 Task: Log work in the project TridentForge for the issue 'Inconsistent handling of null or empty values' spent time as '1w 1d 17h 12m' and remaining time as '1w 3d 16h 12m' and move to top of backlog. Now add the issue to the epic 'User Experience Enhancements'.
Action: Mouse moved to (177, 67)
Screenshot: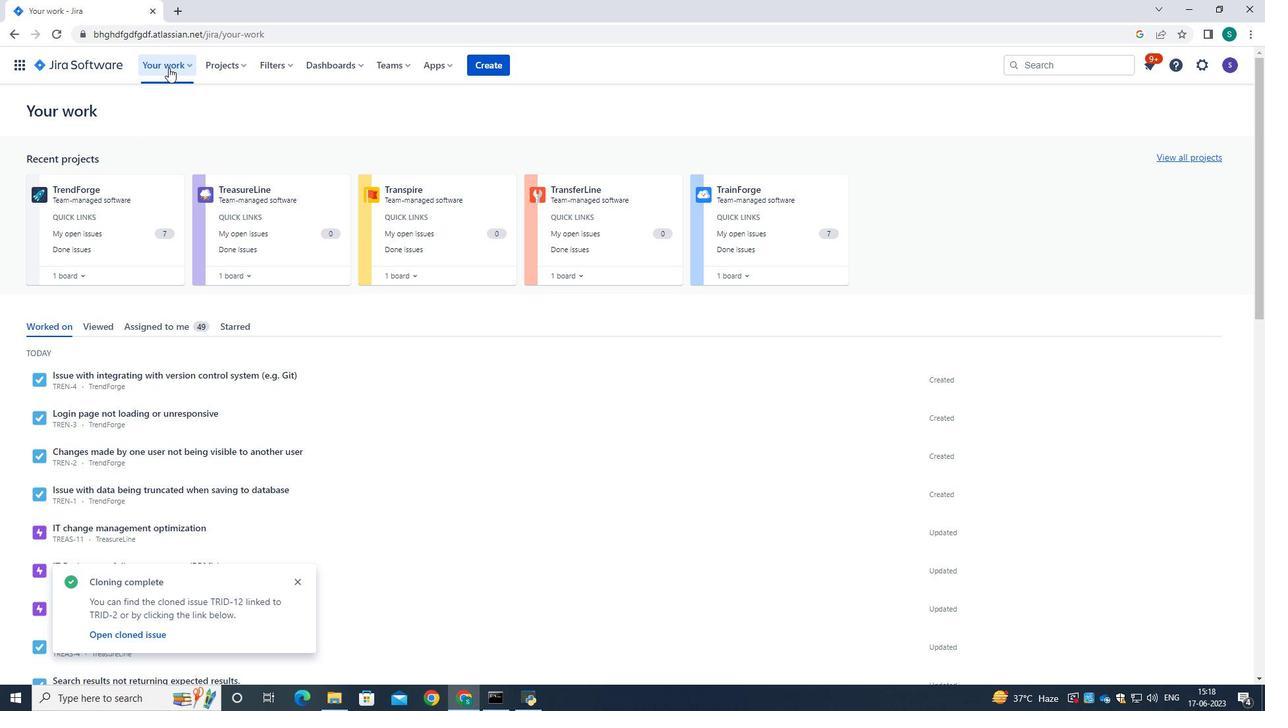 
Action: Mouse pressed left at (177, 67)
Screenshot: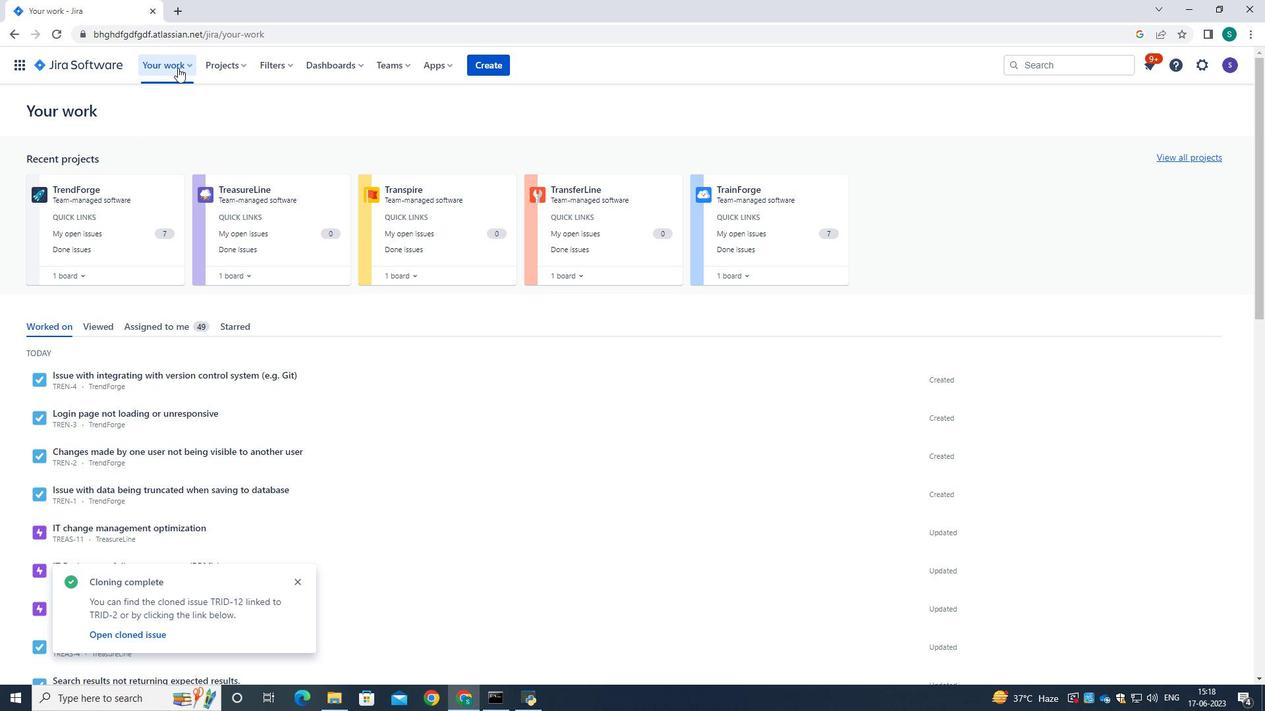 
Action: Mouse moved to (192, 63)
Screenshot: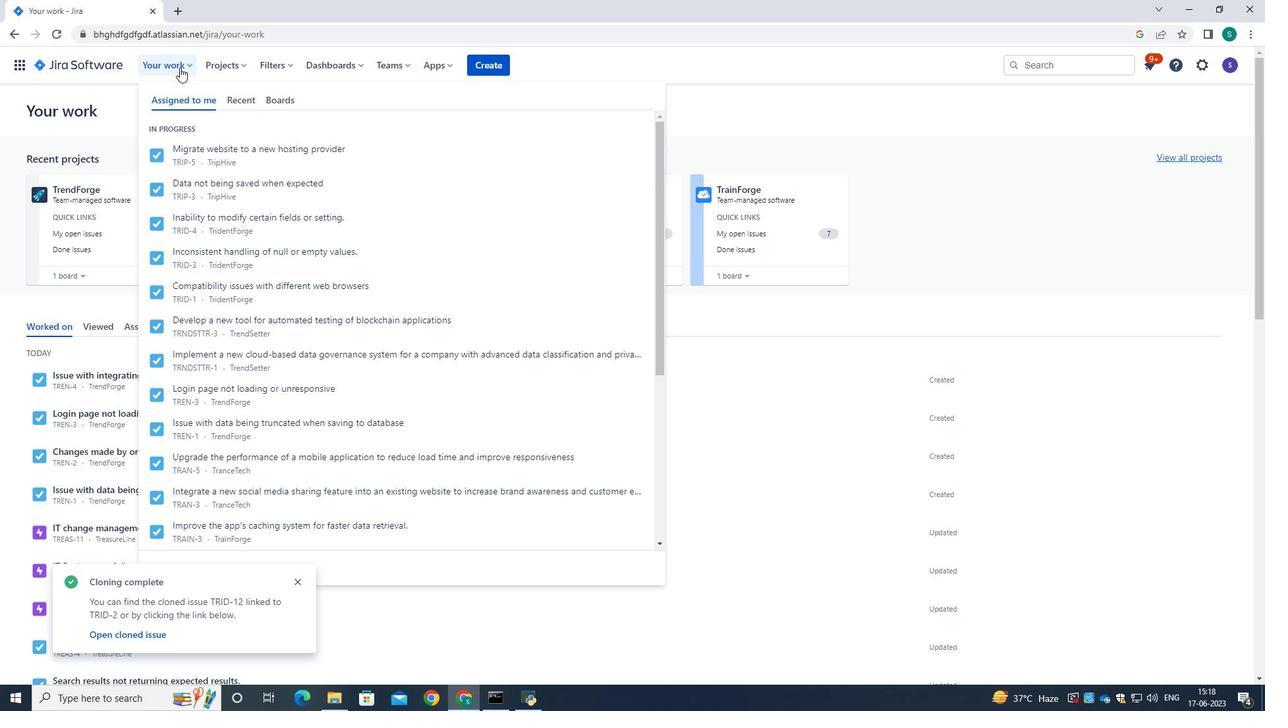 
Action: Mouse pressed left at (192, 63)
Screenshot: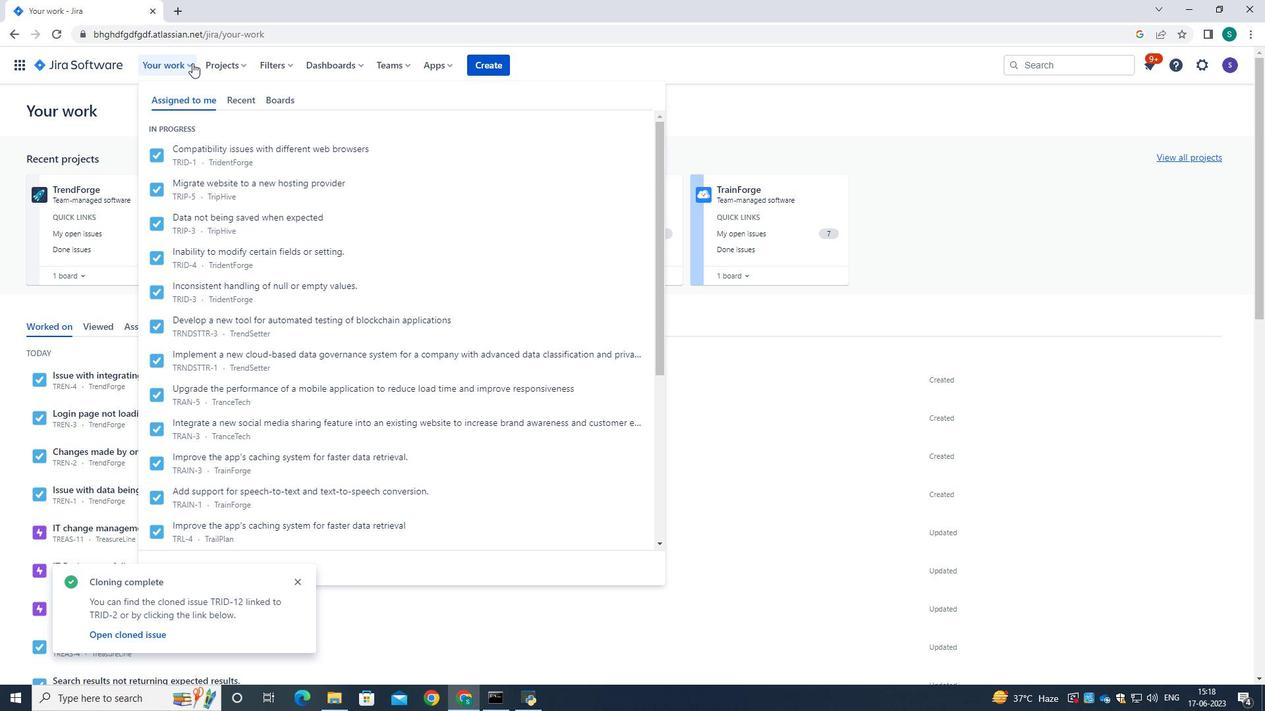 
Action: Mouse moved to (231, 63)
Screenshot: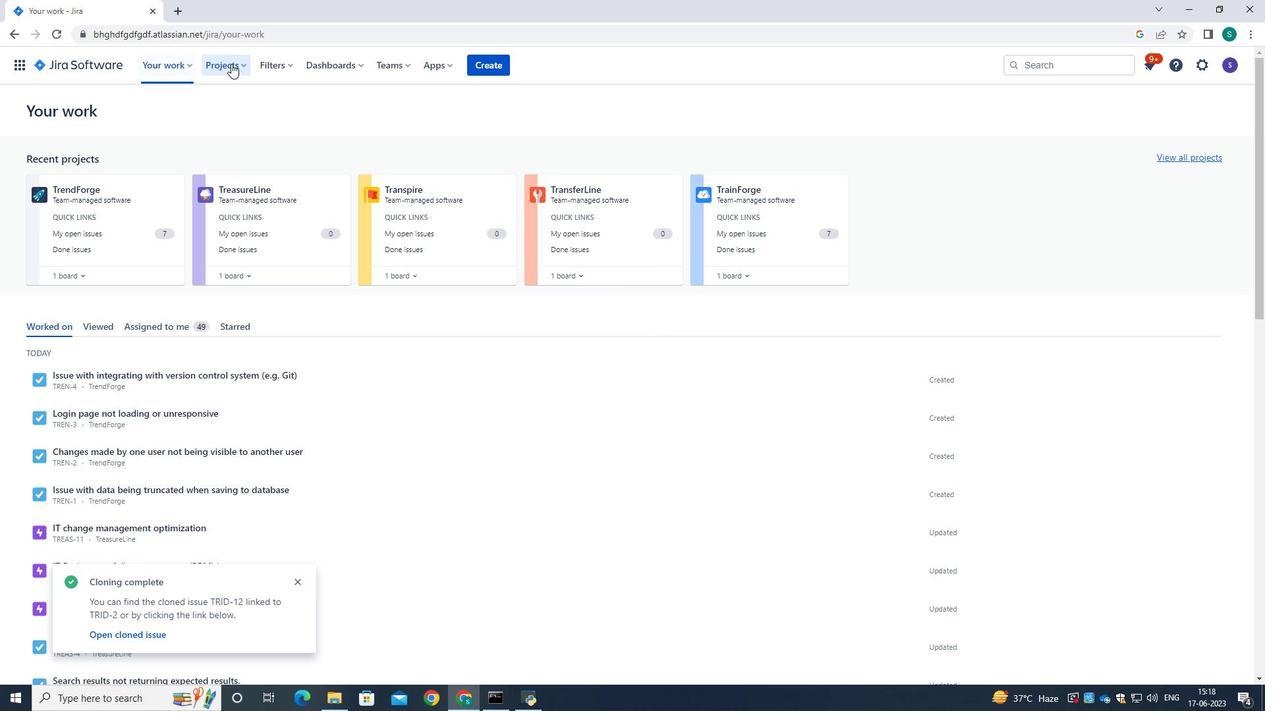 
Action: Mouse pressed left at (231, 63)
Screenshot: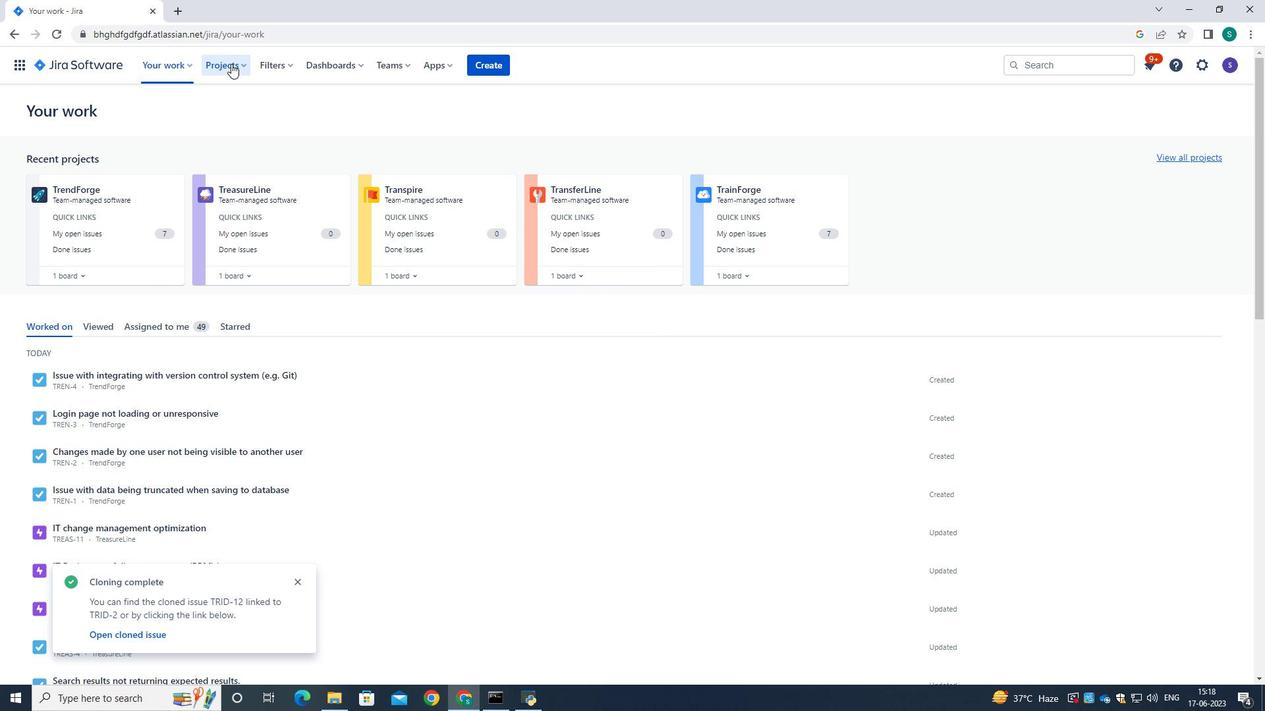 
Action: Mouse moved to (248, 125)
Screenshot: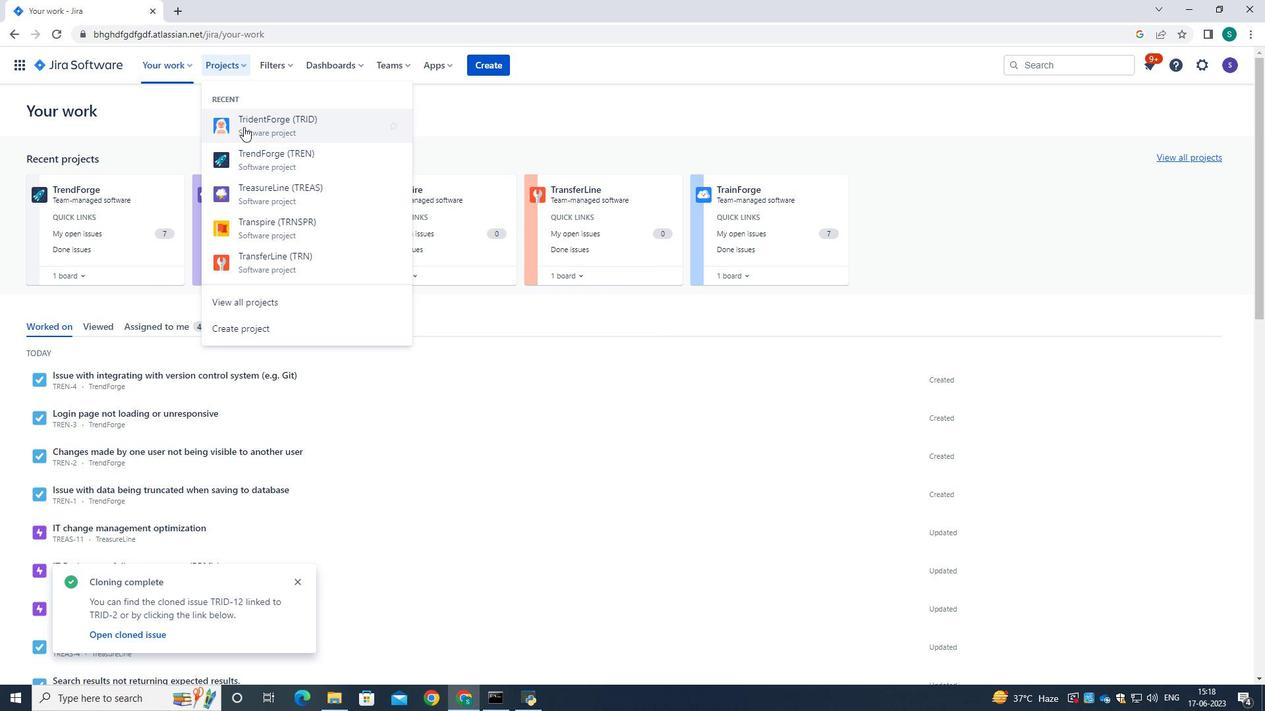 
Action: Mouse pressed left at (248, 125)
Screenshot: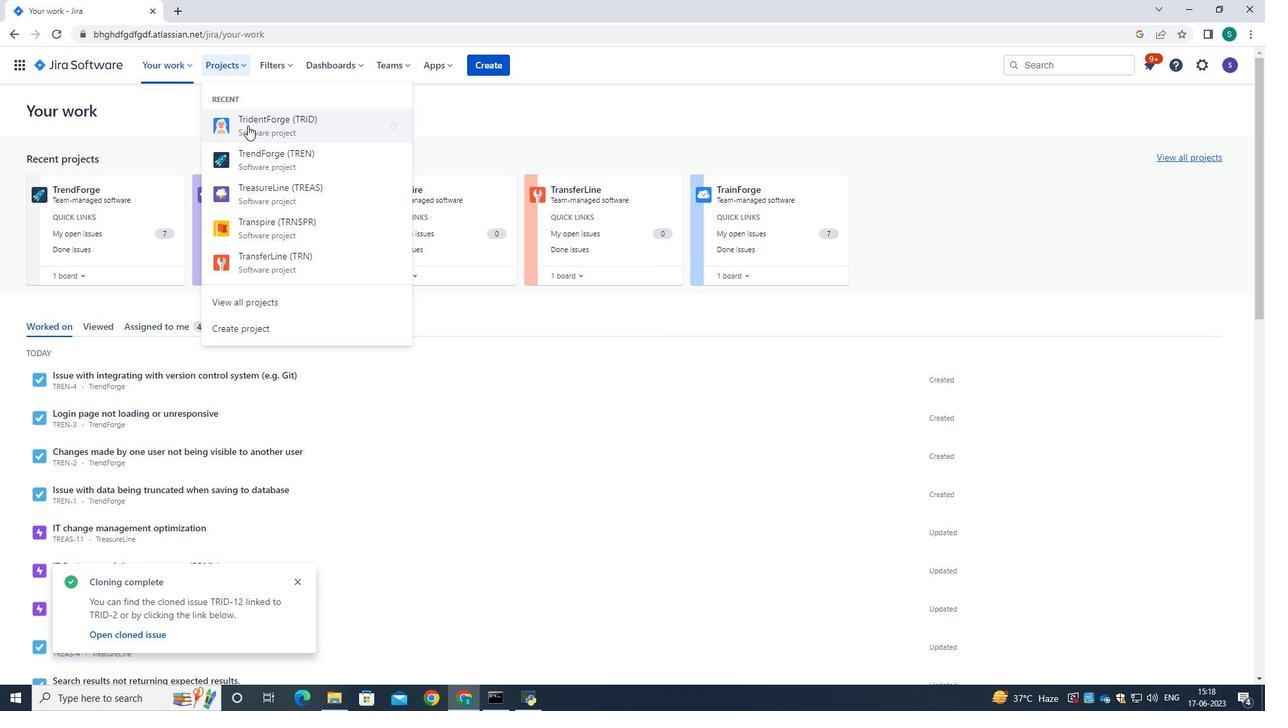 
Action: Mouse moved to (87, 195)
Screenshot: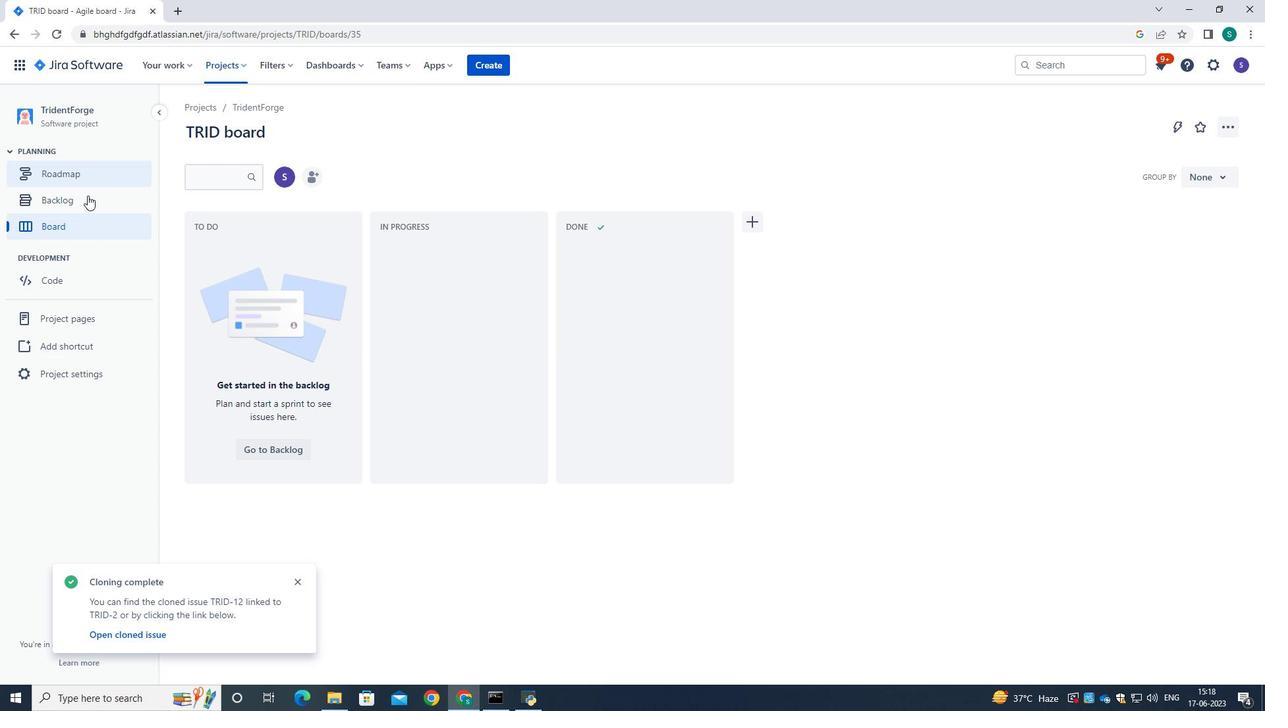 
Action: Mouse pressed left at (87, 195)
Screenshot: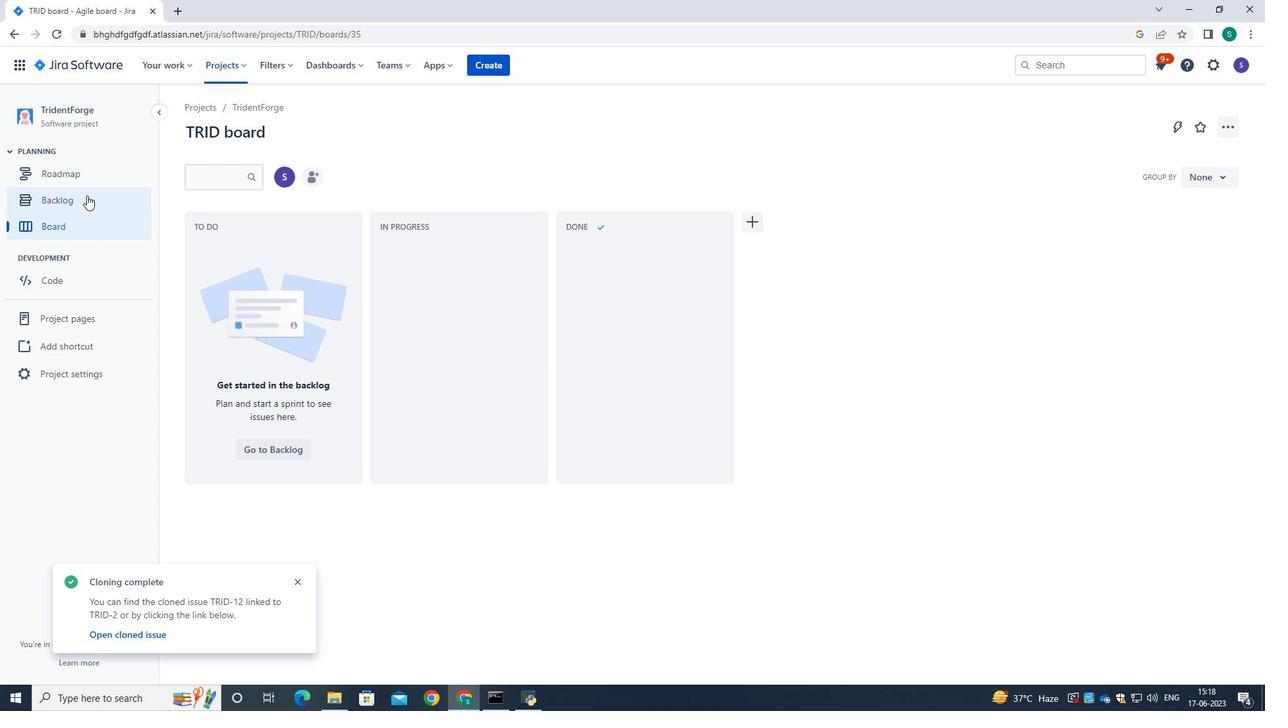 
Action: Mouse moved to (529, 395)
Screenshot: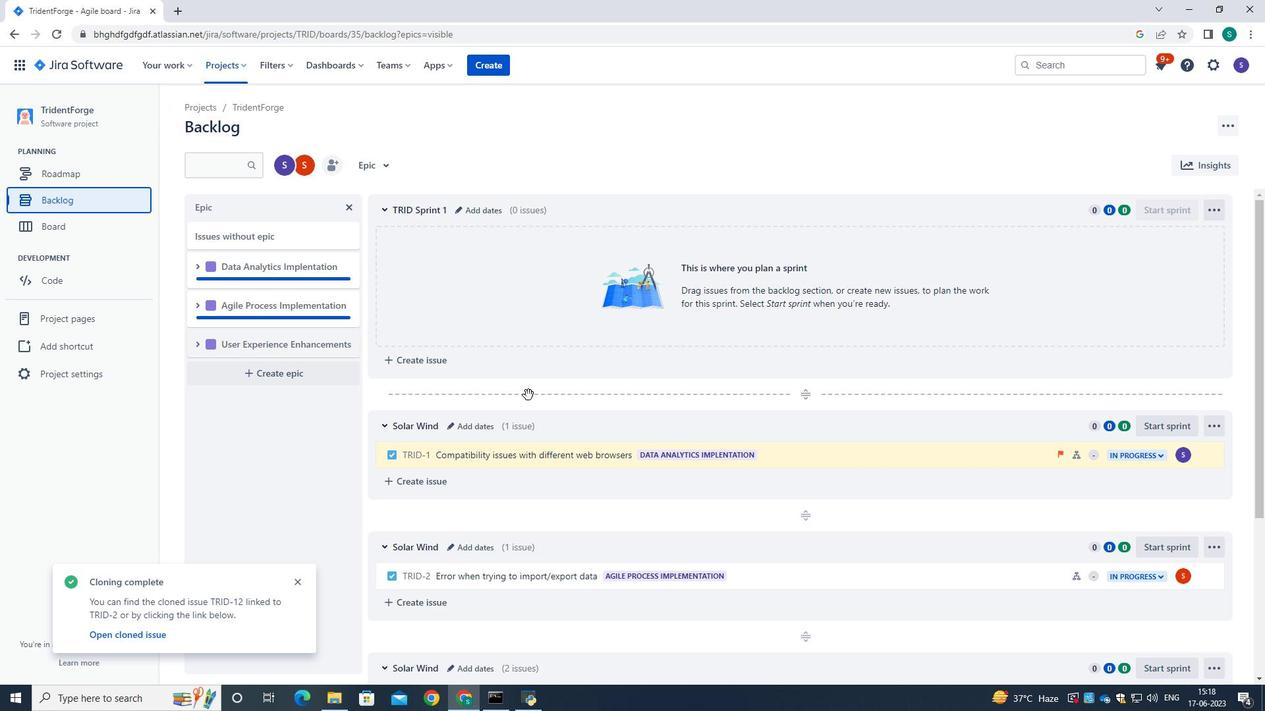 
Action: Mouse scrolled (529, 394) with delta (0, 0)
Screenshot: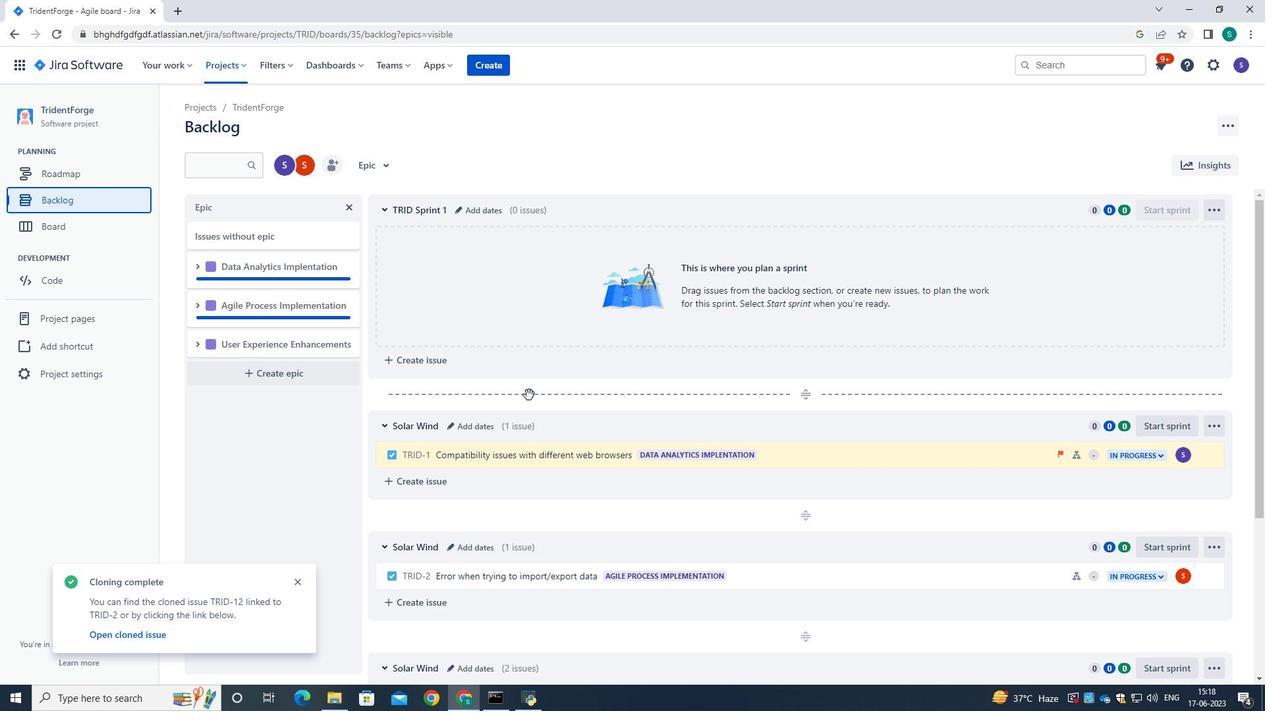 
Action: Mouse moved to (530, 395)
Screenshot: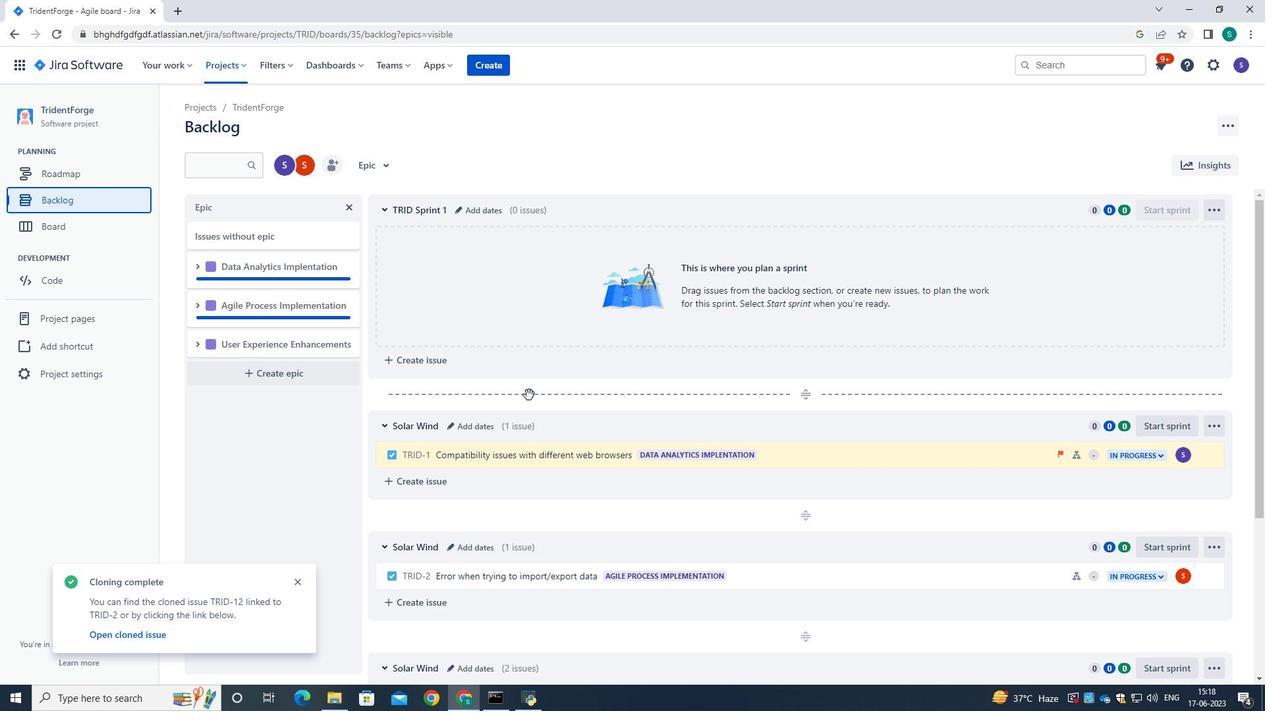 
Action: Mouse scrolled (530, 394) with delta (0, 0)
Screenshot: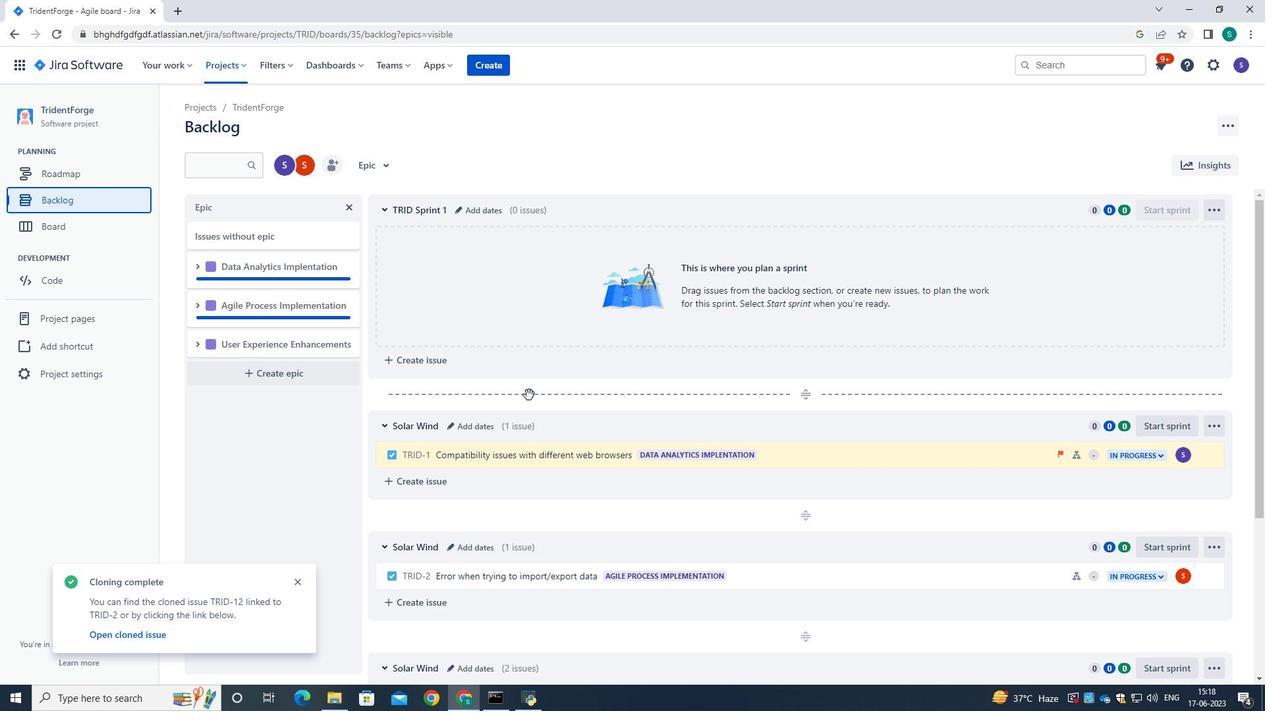 
Action: Mouse scrolled (530, 394) with delta (0, 0)
Screenshot: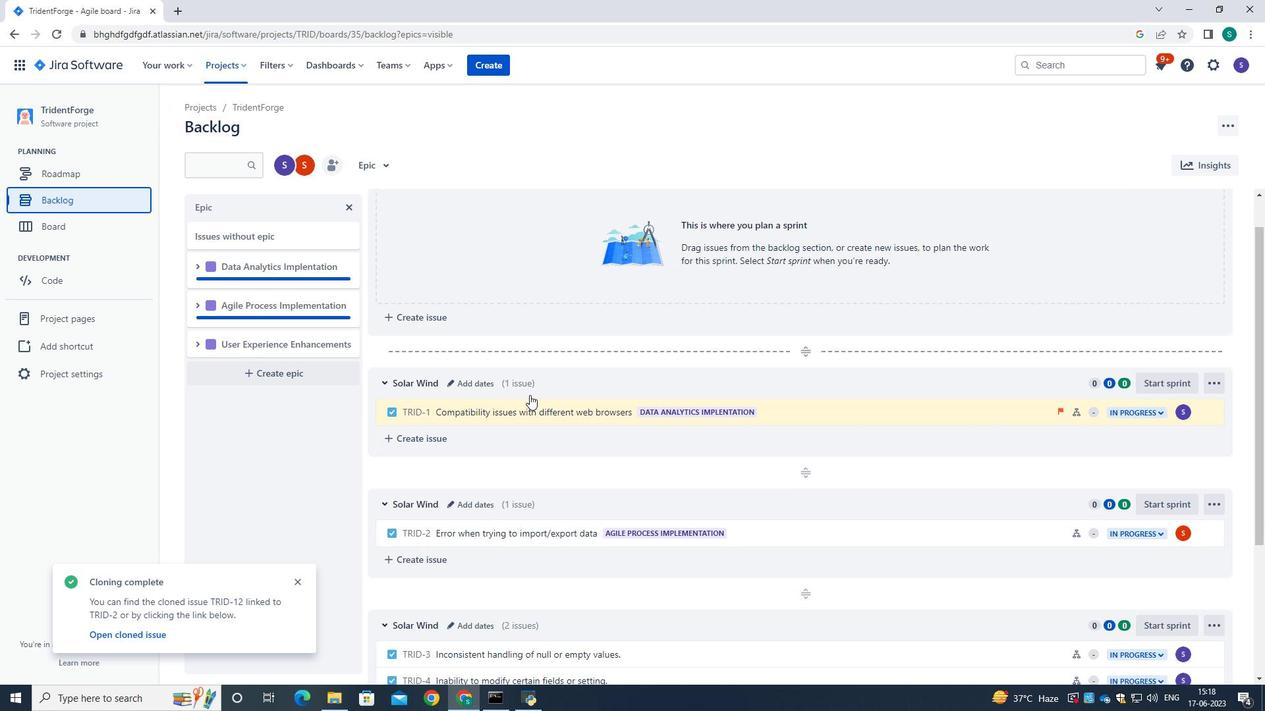 
Action: Mouse moved to (518, 499)
Screenshot: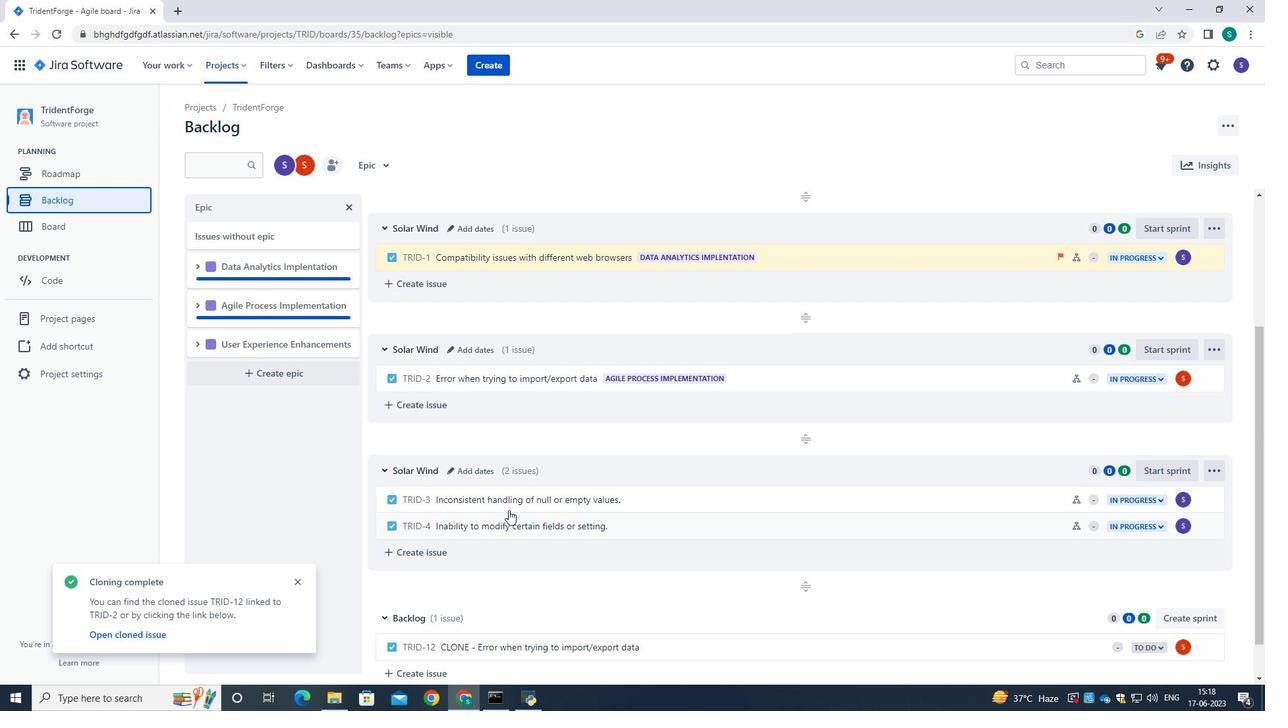 
Action: Mouse pressed left at (518, 499)
Screenshot: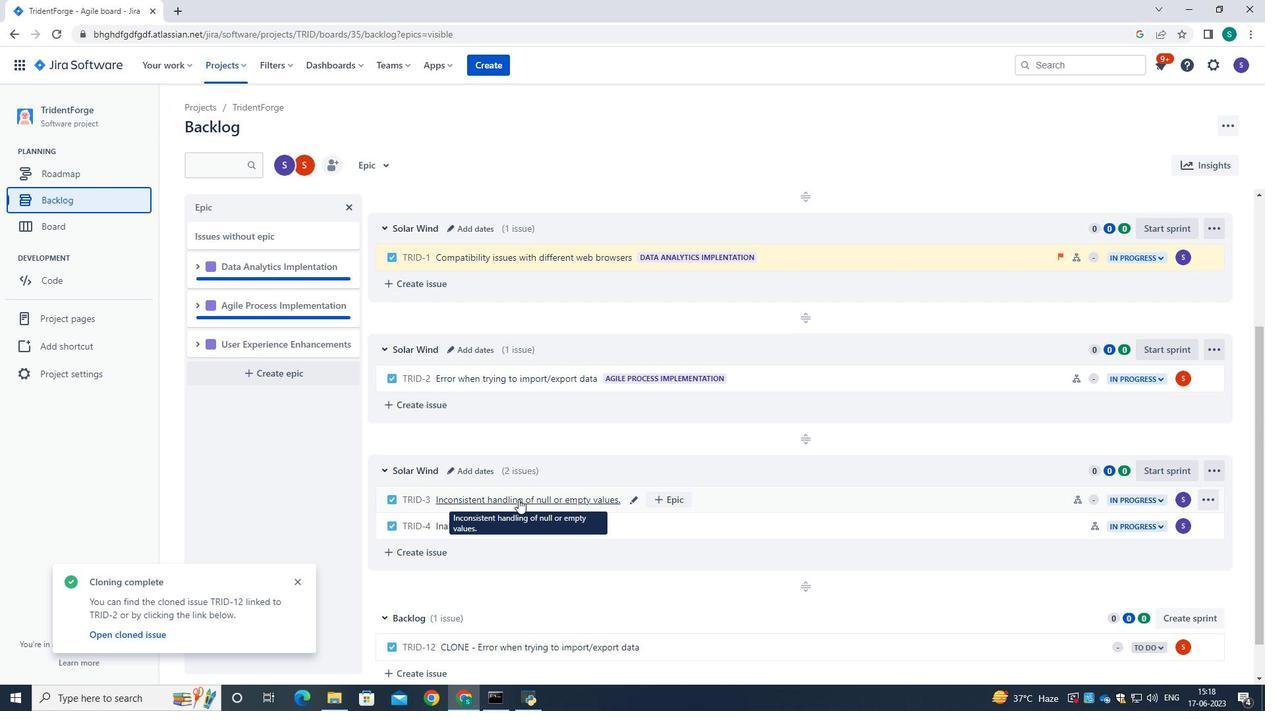 
Action: Mouse moved to (1209, 190)
Screenshot: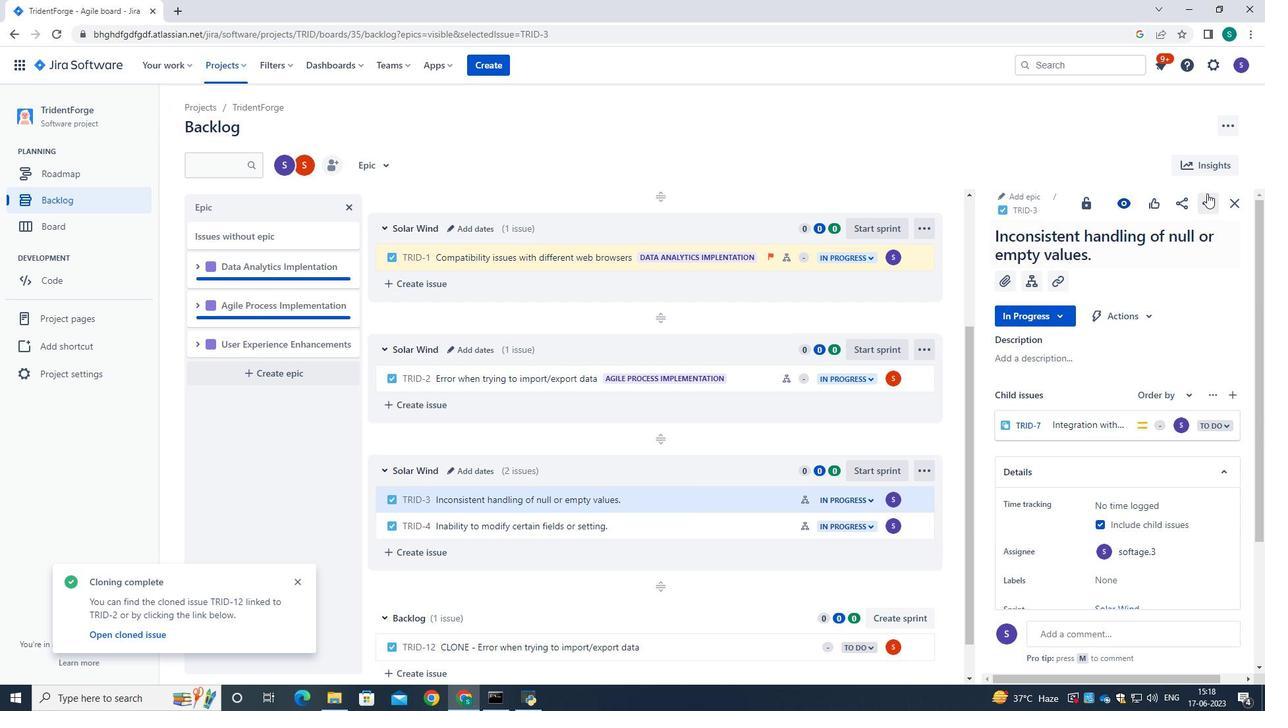 
Action: Mouse pressed left at (1209, 190)
Screenshot: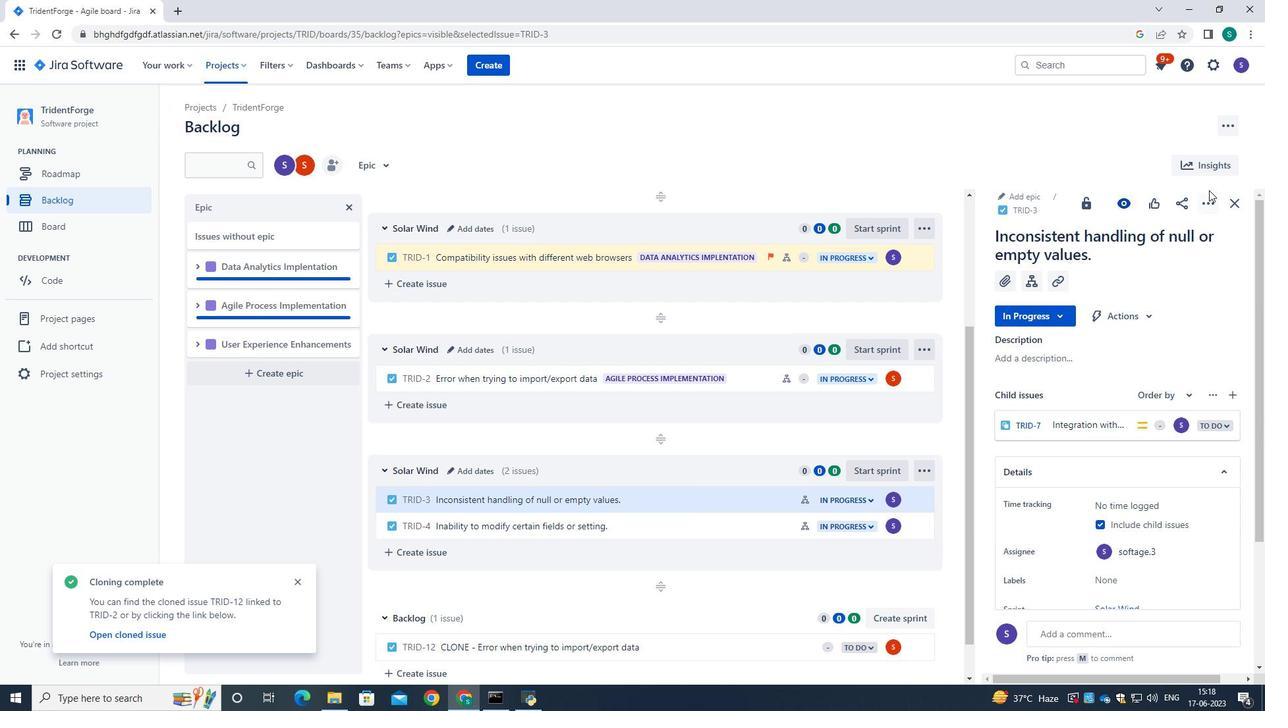 
Action: Mouse moved to (1210, 195)
Screenshot: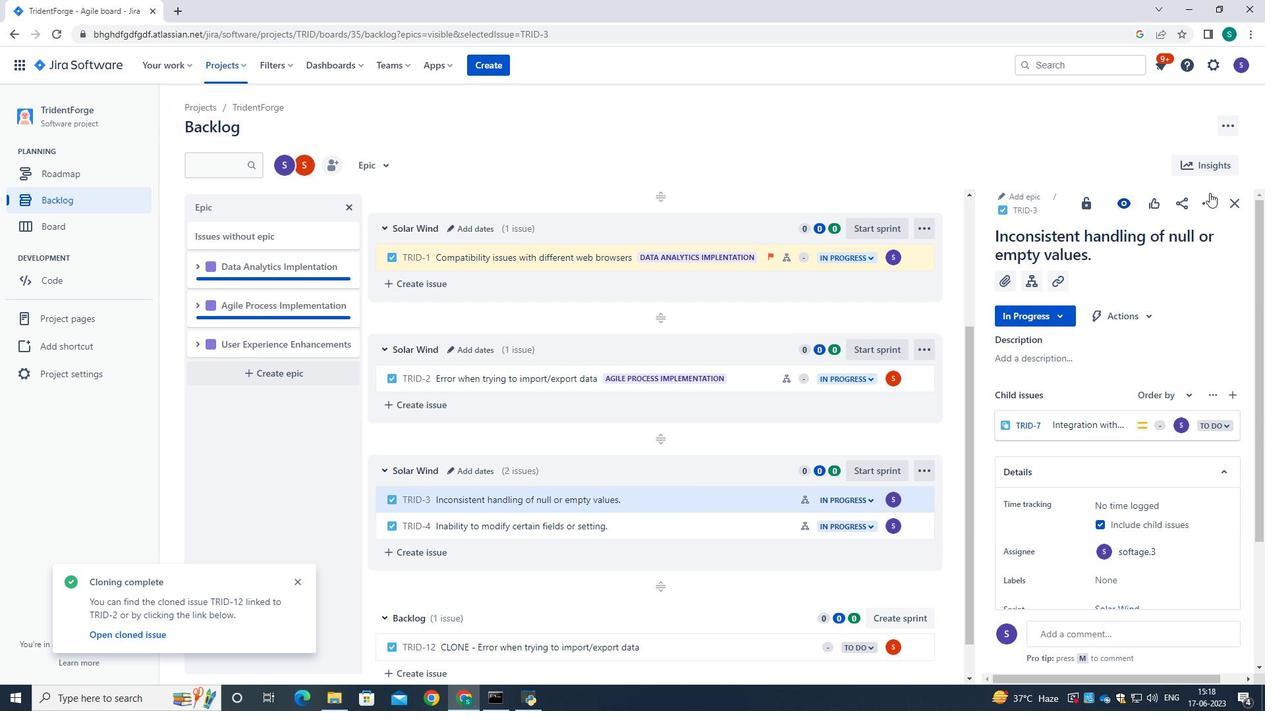 
Action: Mouse pressed left at (1210, 195)
Screenshot: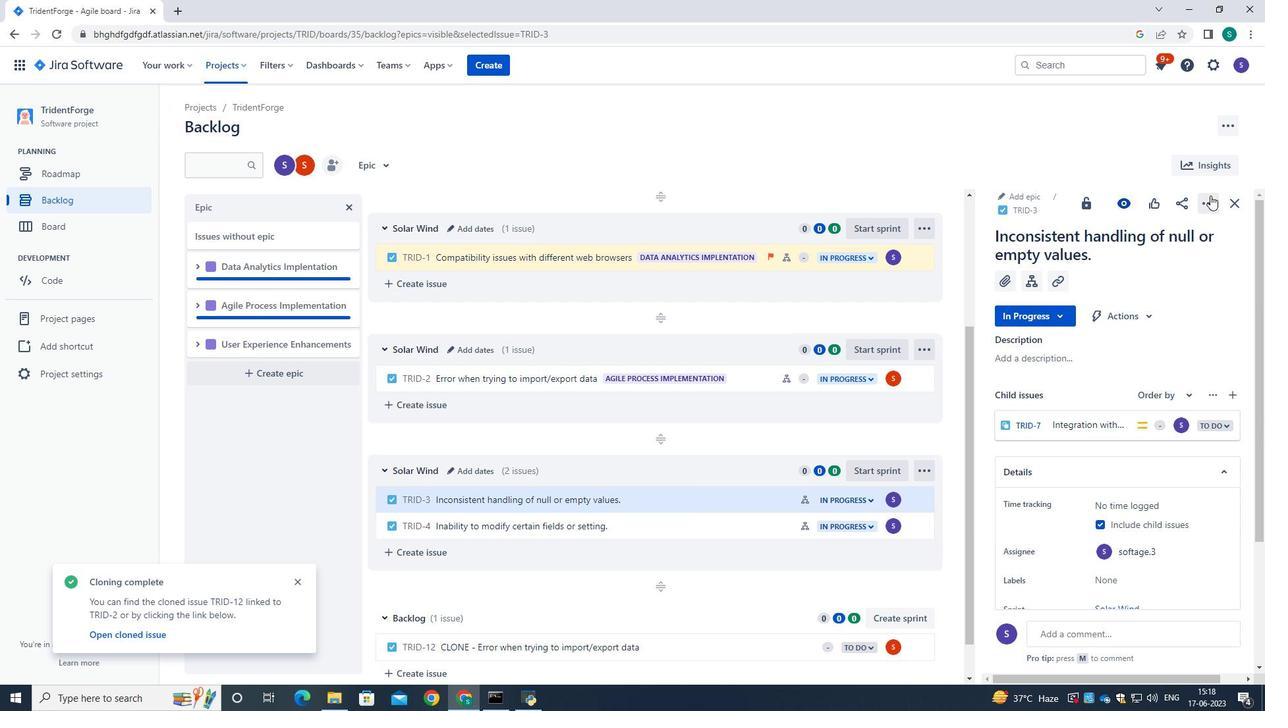 
Action: Mouse moved to (1139, 240)
Screenshot: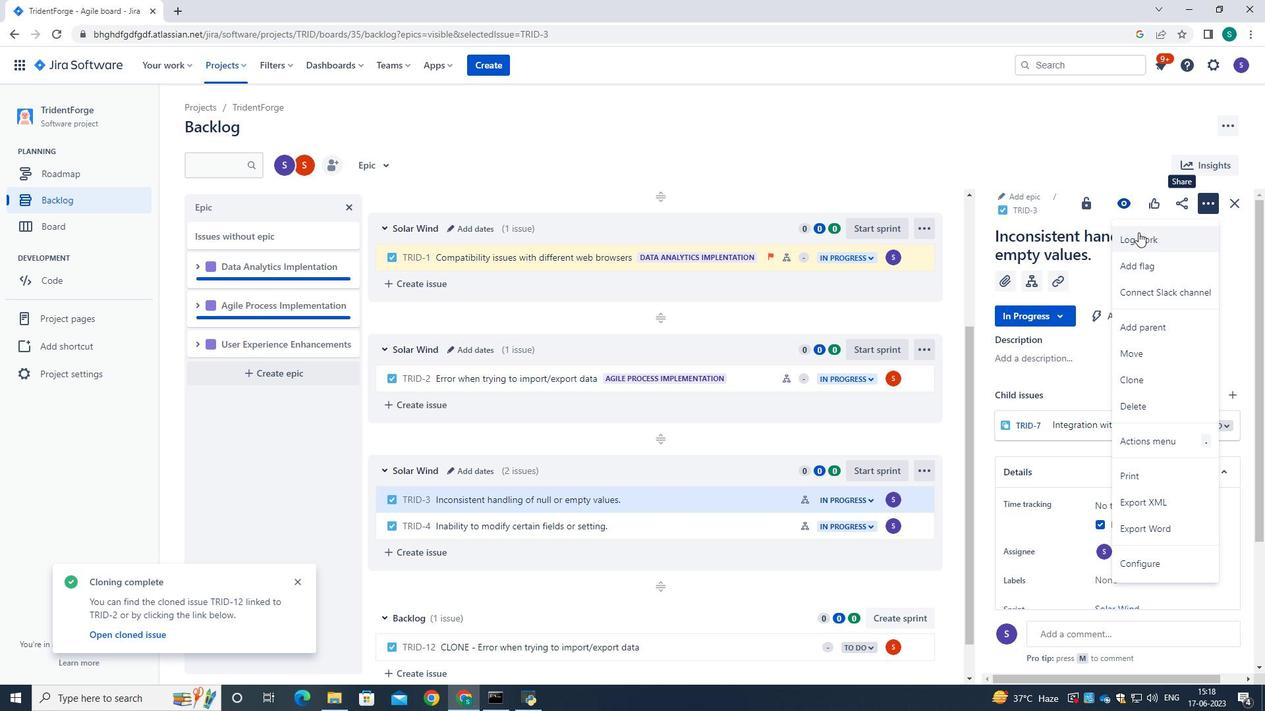 
Action: Mouse pressed left at (1139, 240)
Screenshot: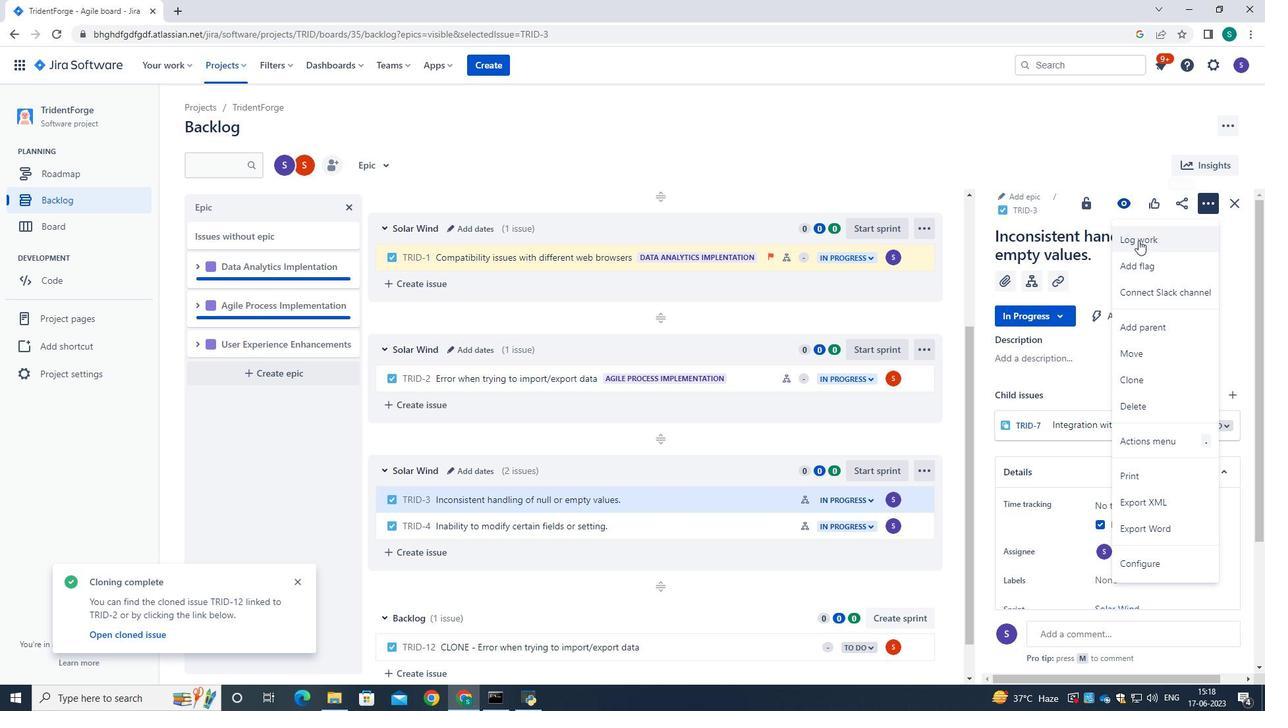 
Action: Mouse moved to (555, 203)
Screenshot: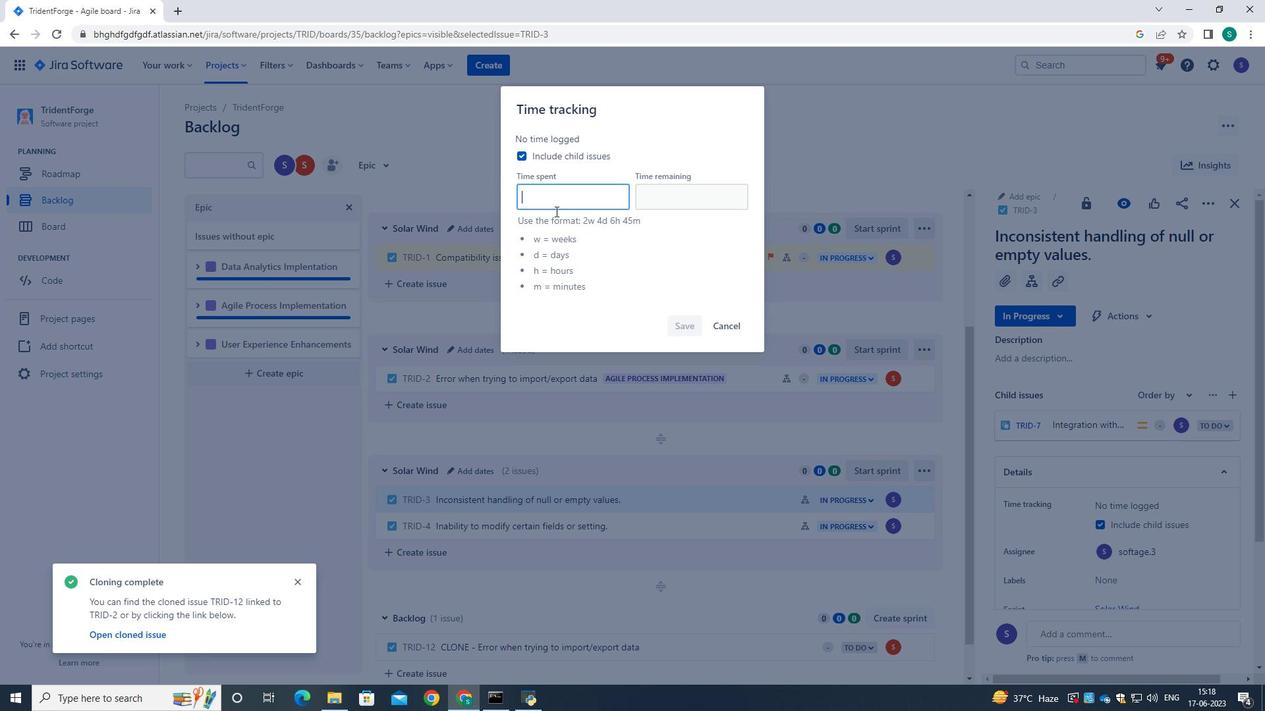 
Action: Mouse pressed left at (555, 203)
Screenshot: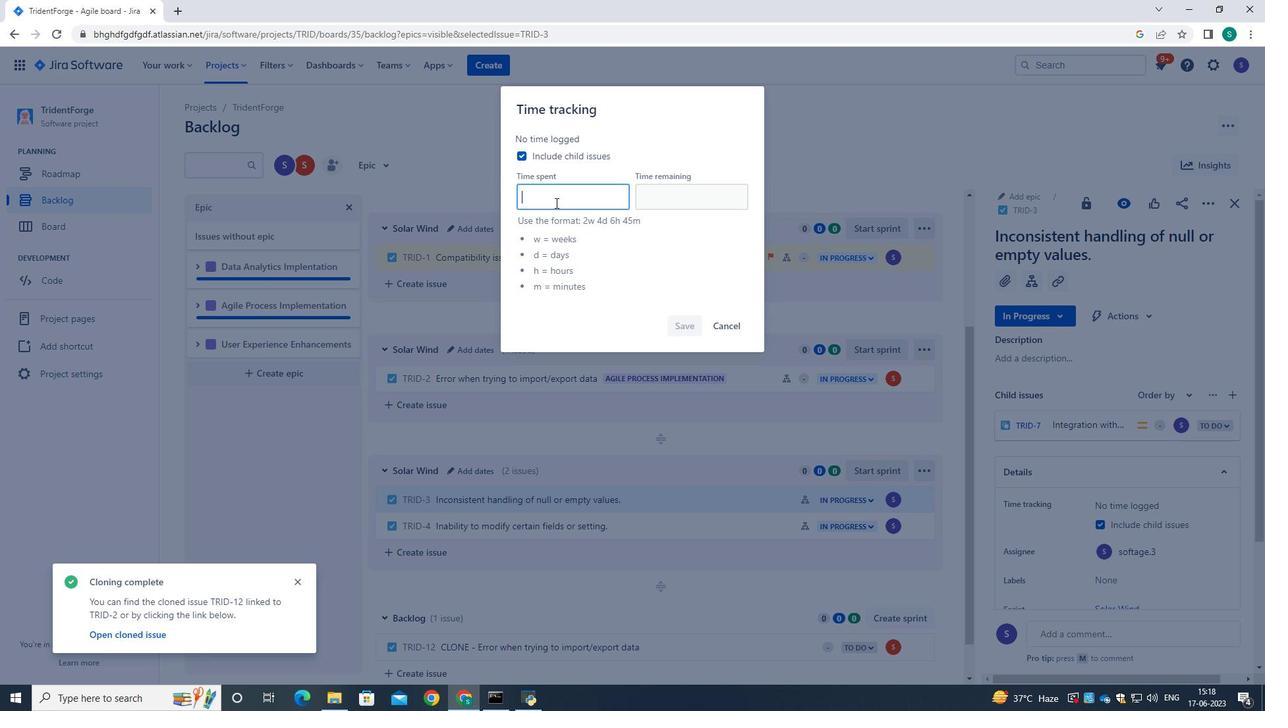
Action: Key pressed 1w<Key.space>1f<Key.backspace>d<Key.space>16h<Key.space><Key.backspace><Key.backspace><Key.backspace>17h<Key.space><Key.backspace><Key.backspace><Key.backspace><Key.backspace>7h<Key.space>12m<Key.tab>1w<Key.space>3d<Key.space>16h<Key.space>12m
Screenshot: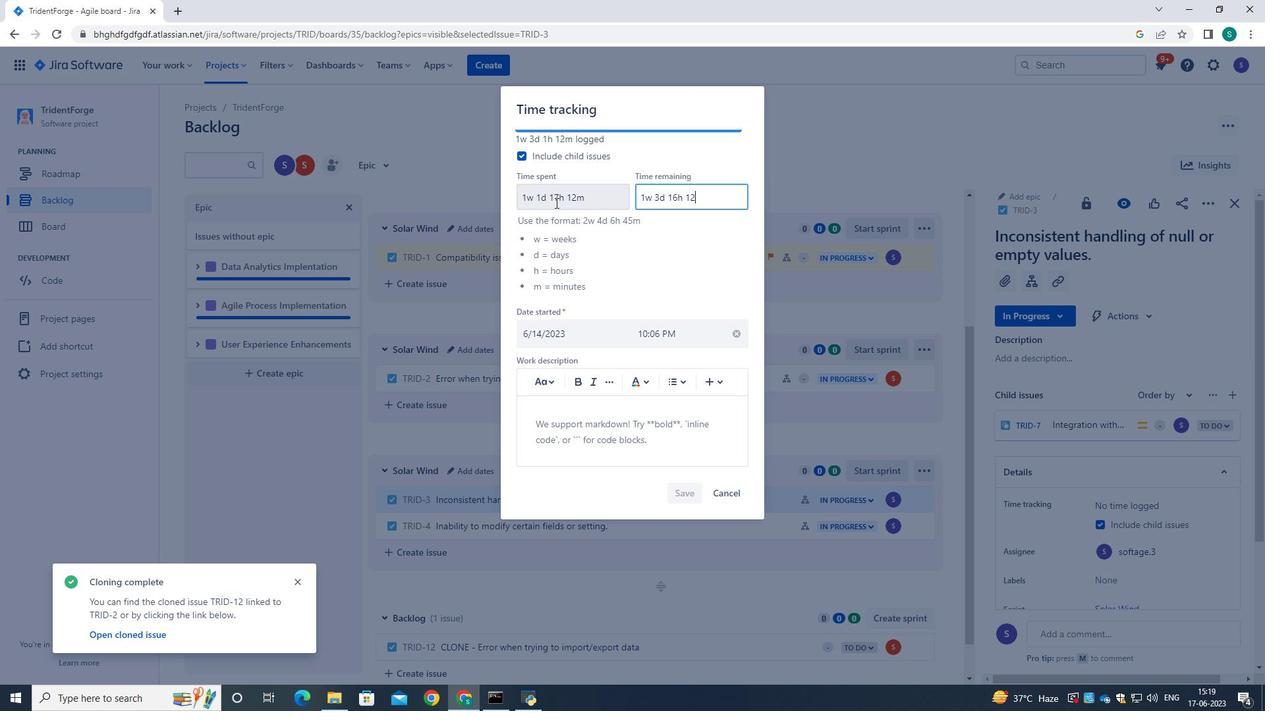 
Action: Mouse moved to (686, 490)
Screenshot: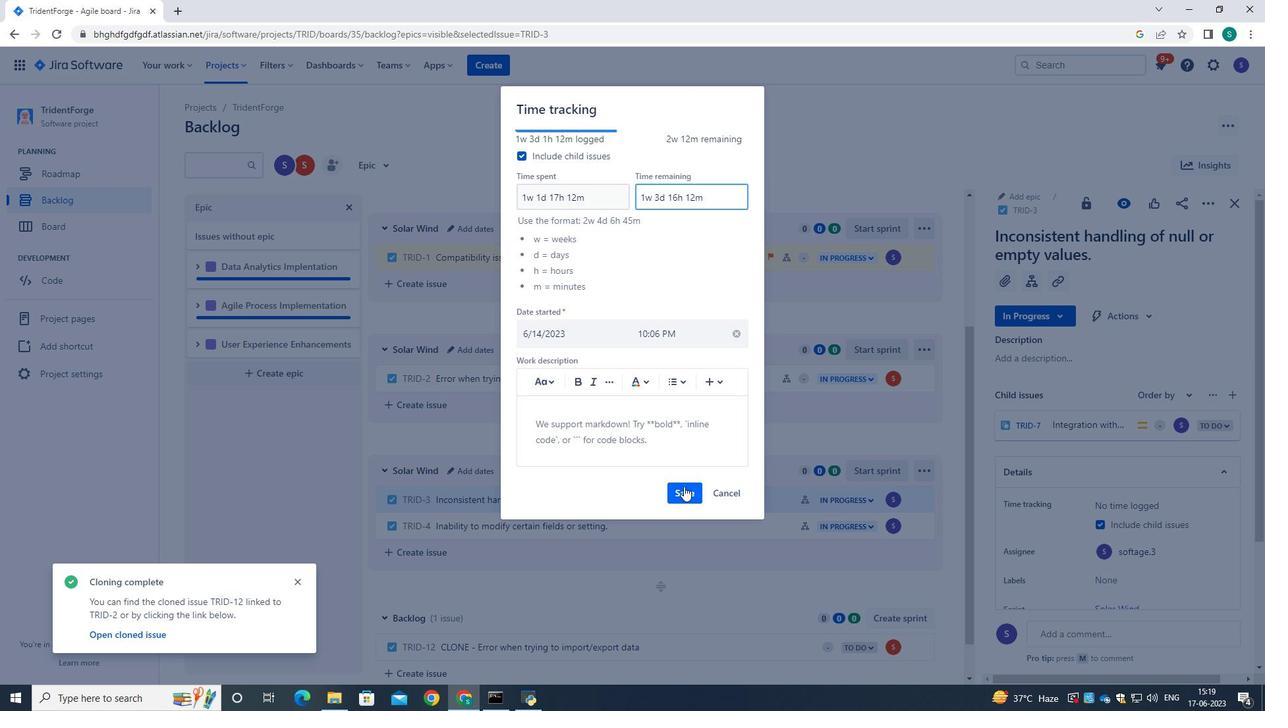 
Action: Mouse pressed left at (686, 490)
Screenshot: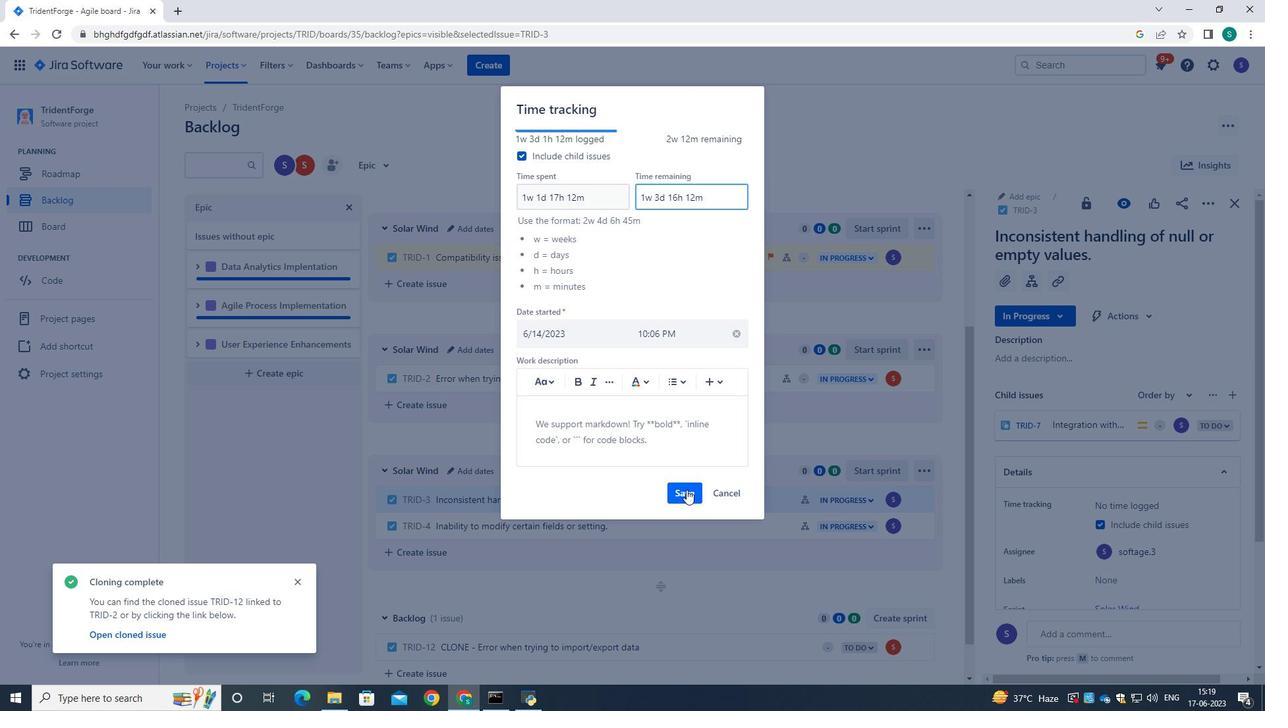 
Action: Mouse moved to (921, 501)
Screenshot: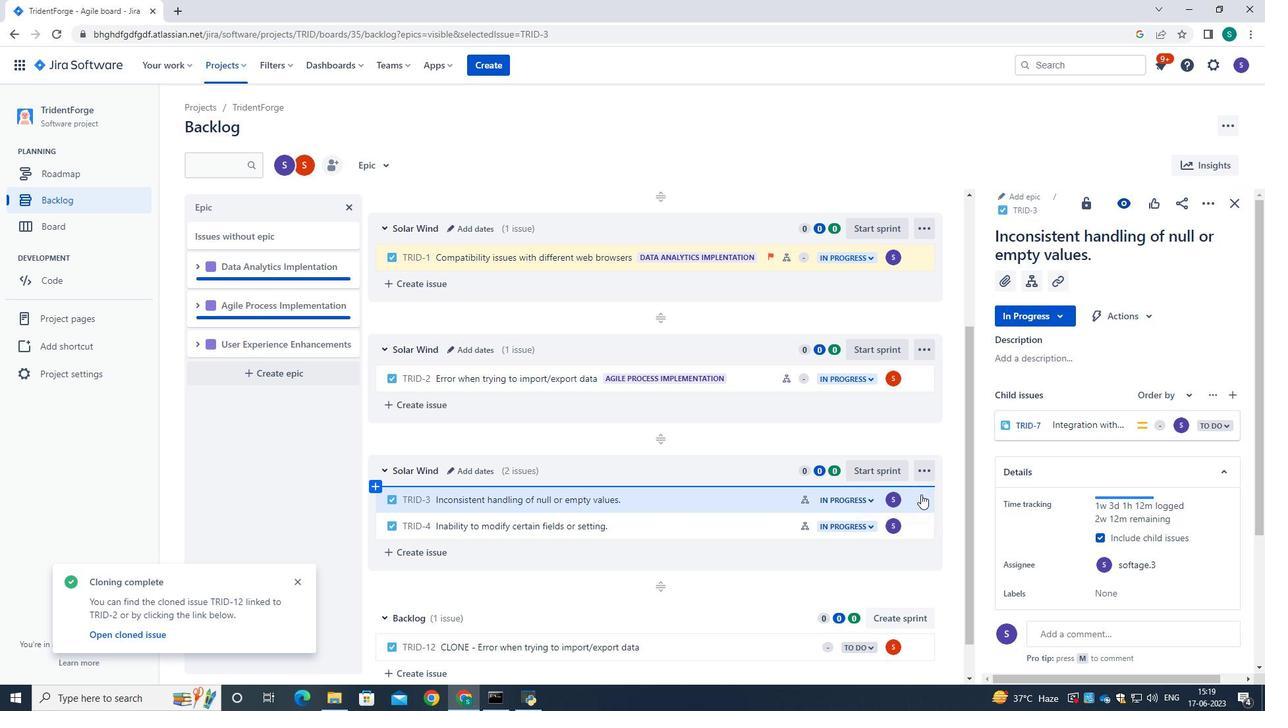 
Action: Mouse pressed left at (921, 501)
Screenshot: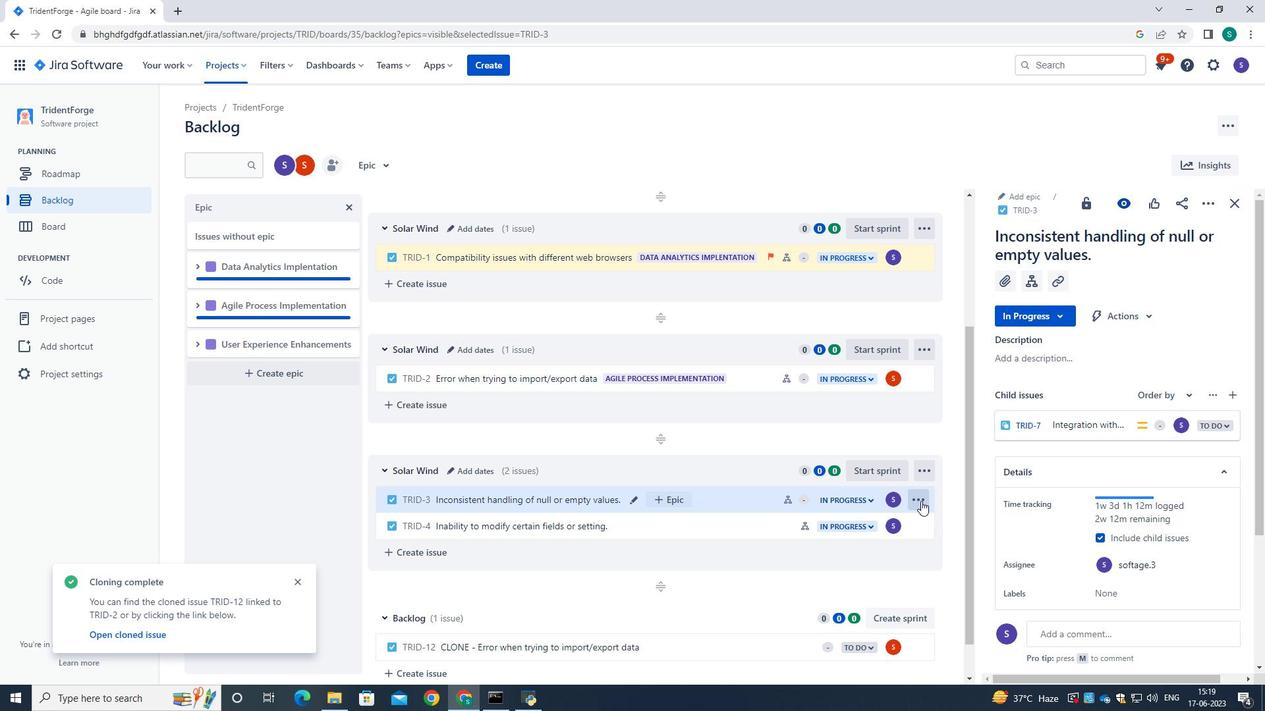 
Action: Mouse moved to (892, 449)
Screenshot: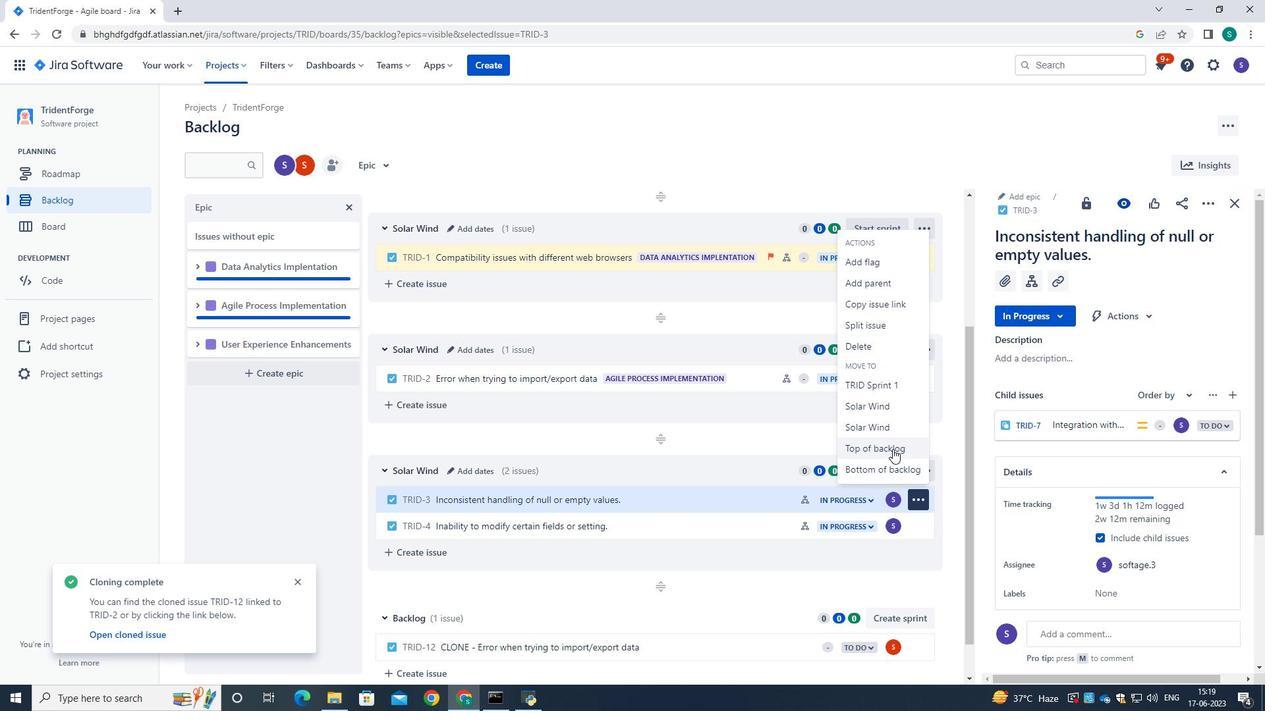 
Action: Mouse pressed left at (892, 449)
Screenshot: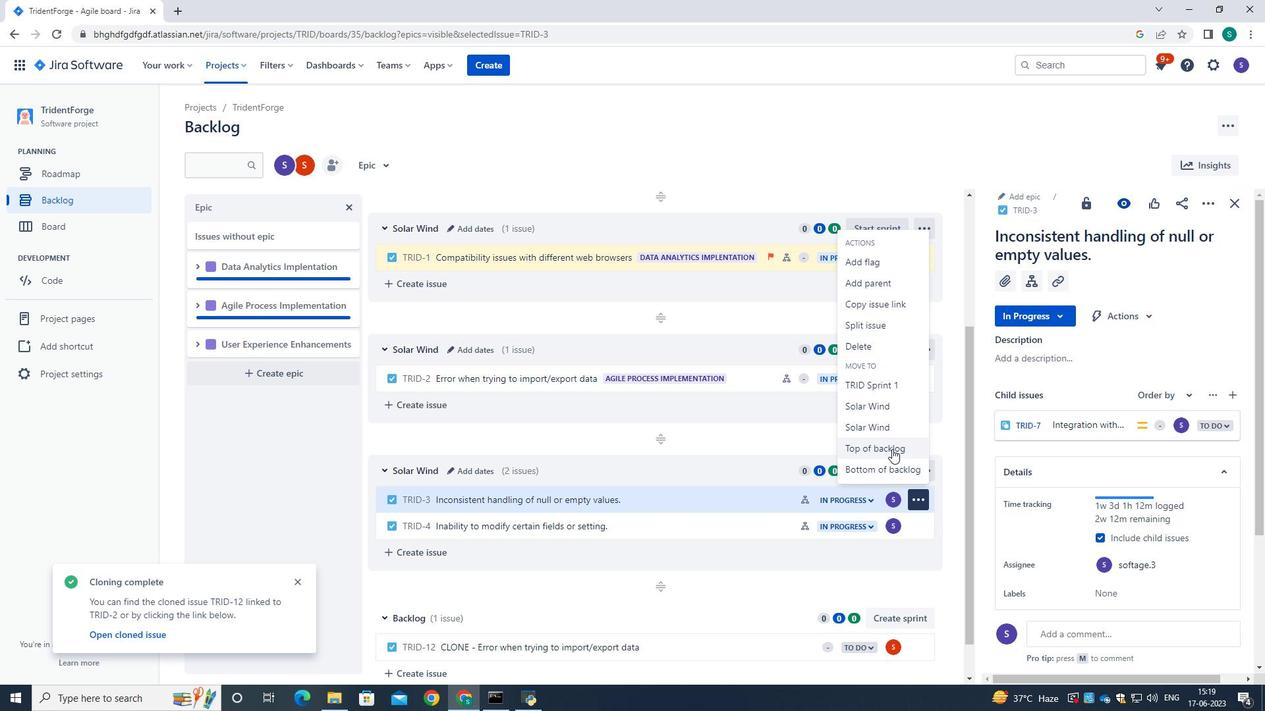 
Action: Mouse moved to (660, 499)
Screenshot: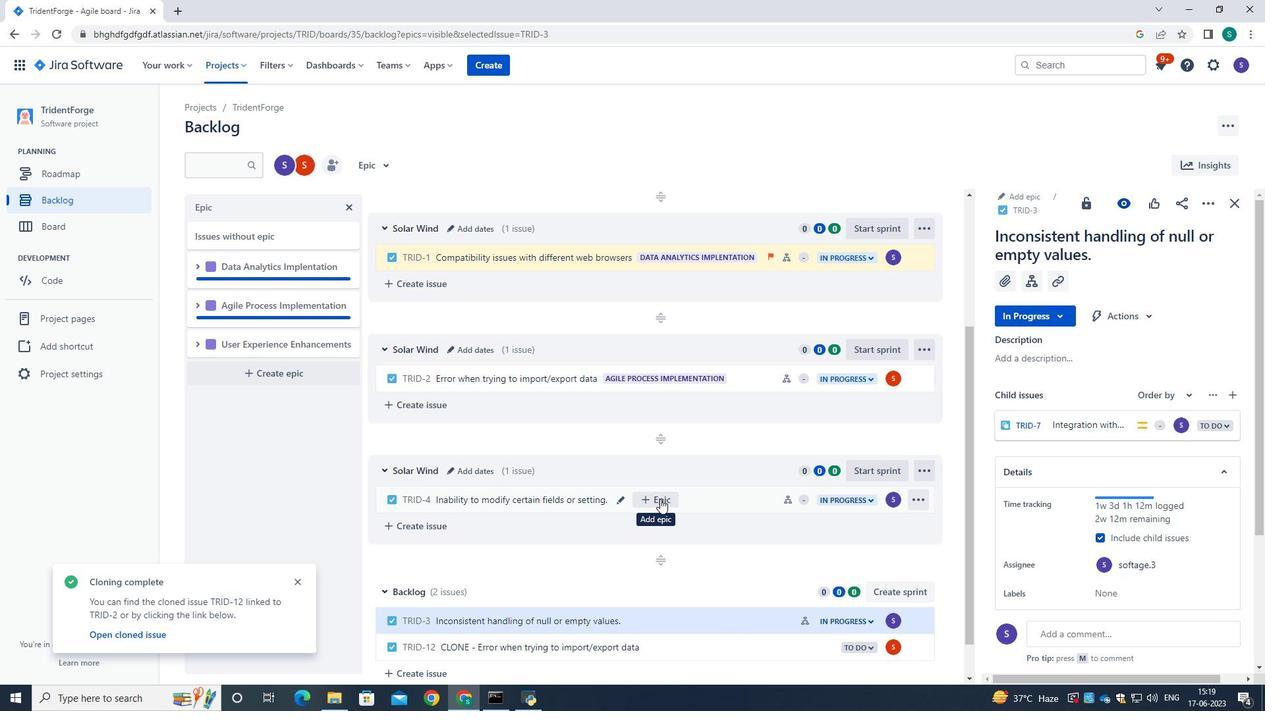 
Action: Mouse pressed left at (660, 499)
Screenshot: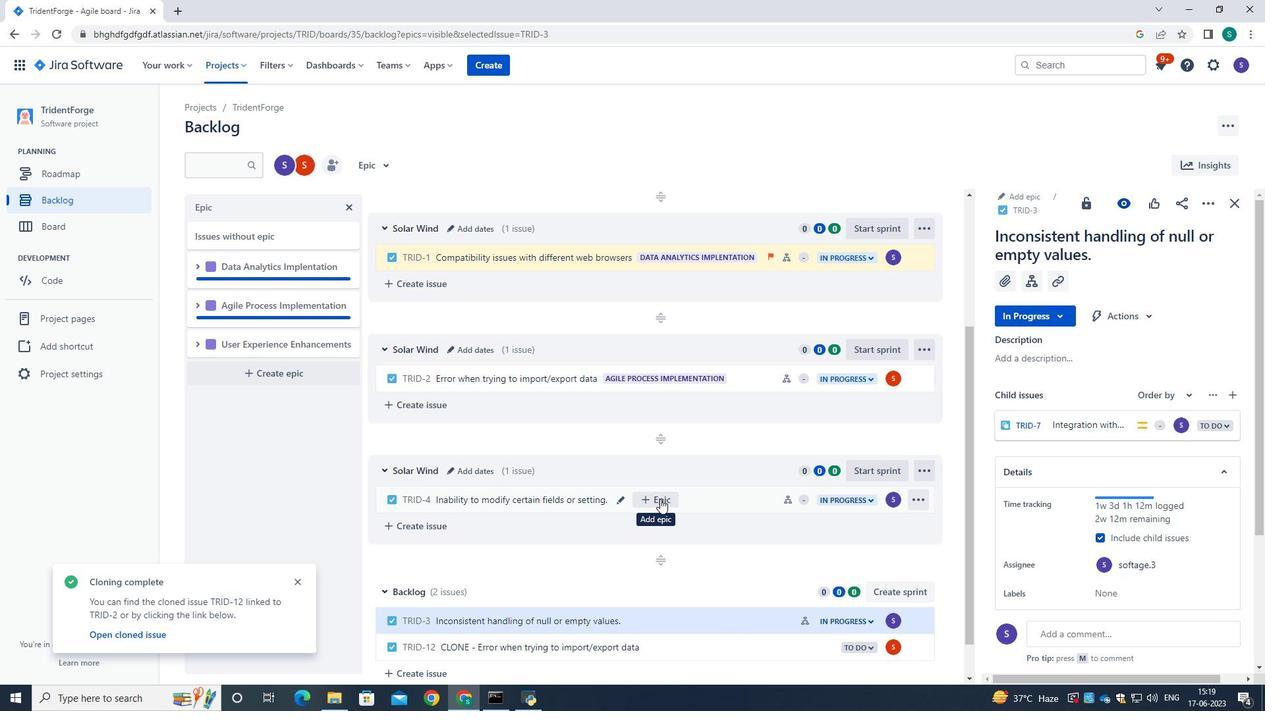 
Action: Mouse moved to (688, 594)
Screenshot: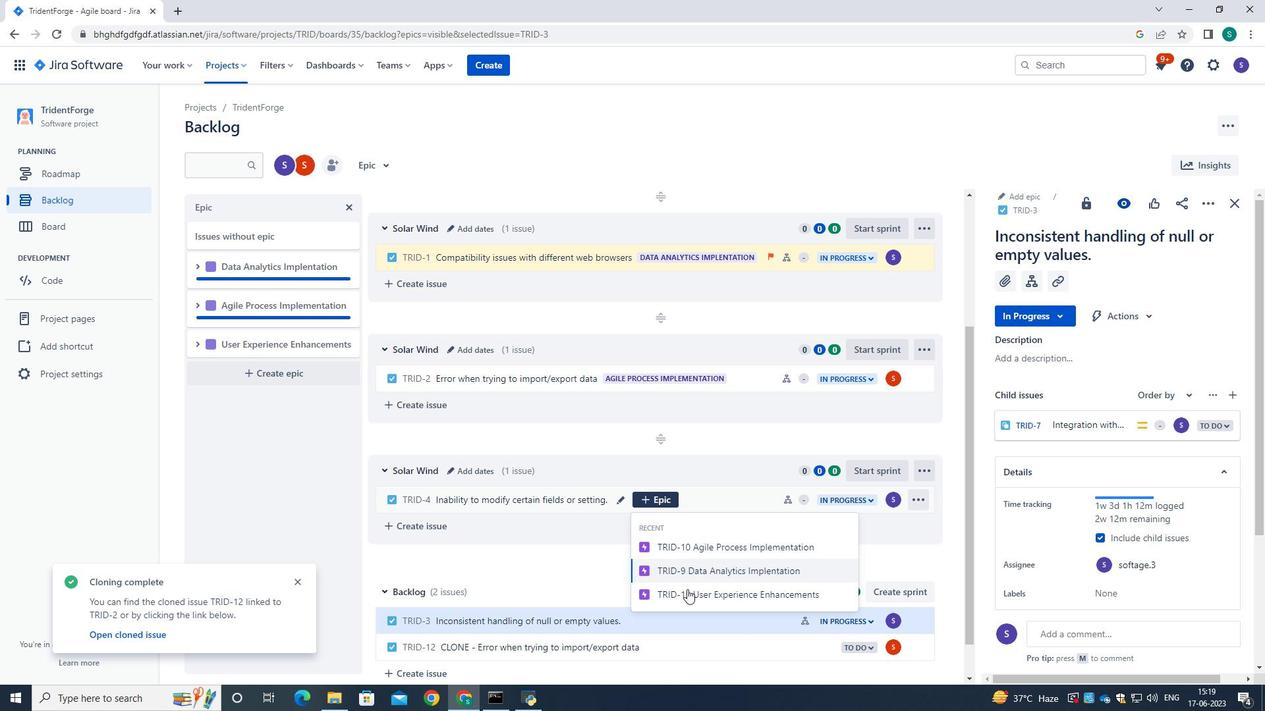 
Action: Mouse pressed left at (688, 594)
Screenshot: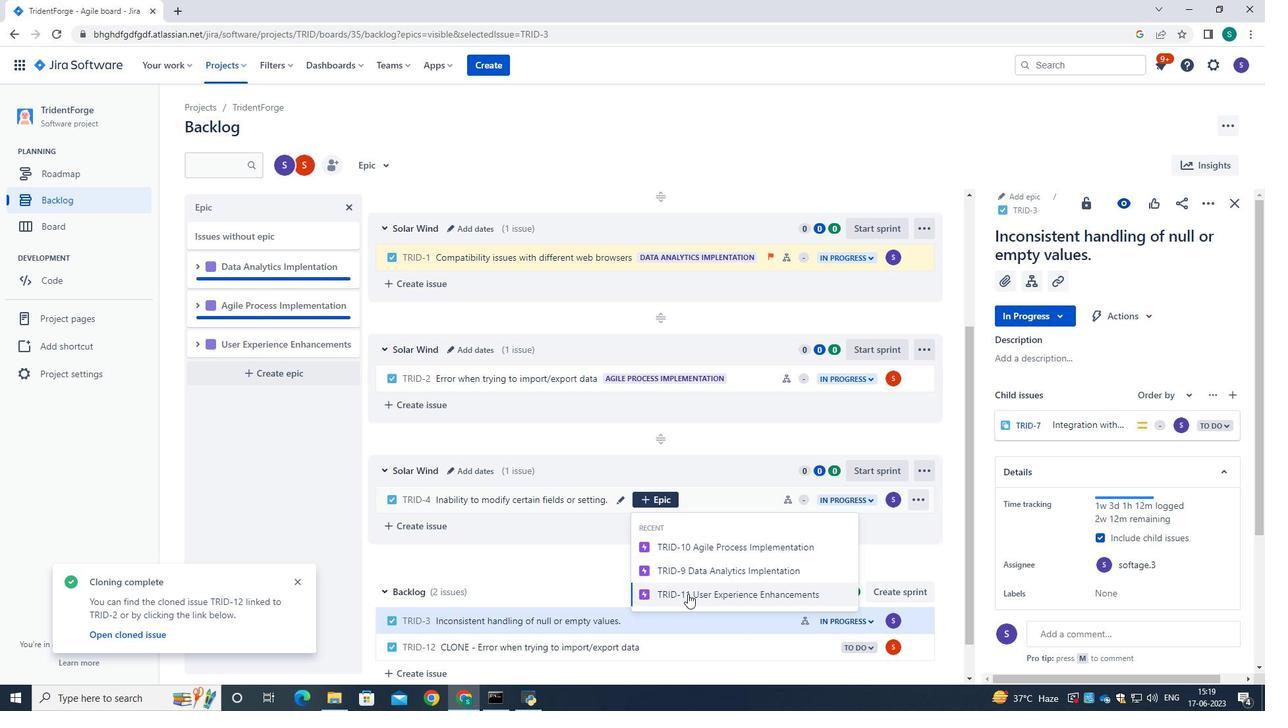
Action: Mouse moved to (327, 460)
Screenshot: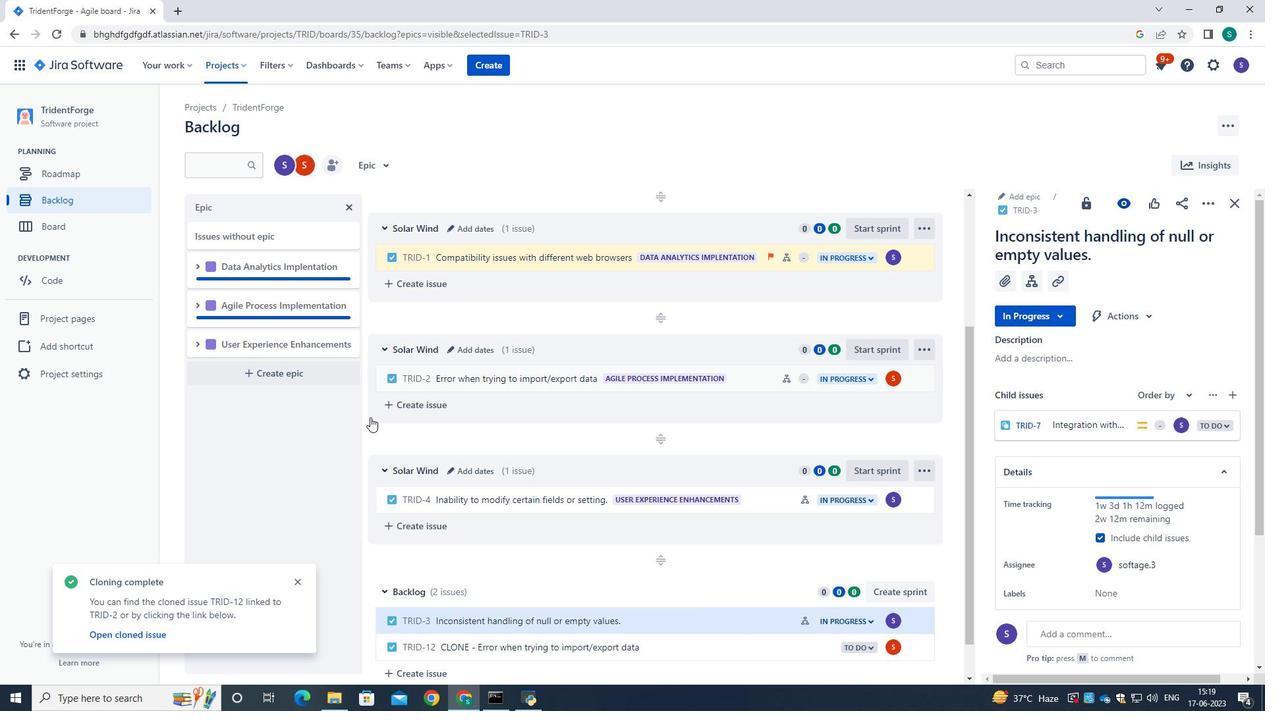 
Action: Mouse pressed left at (327, 460)
Screenshot: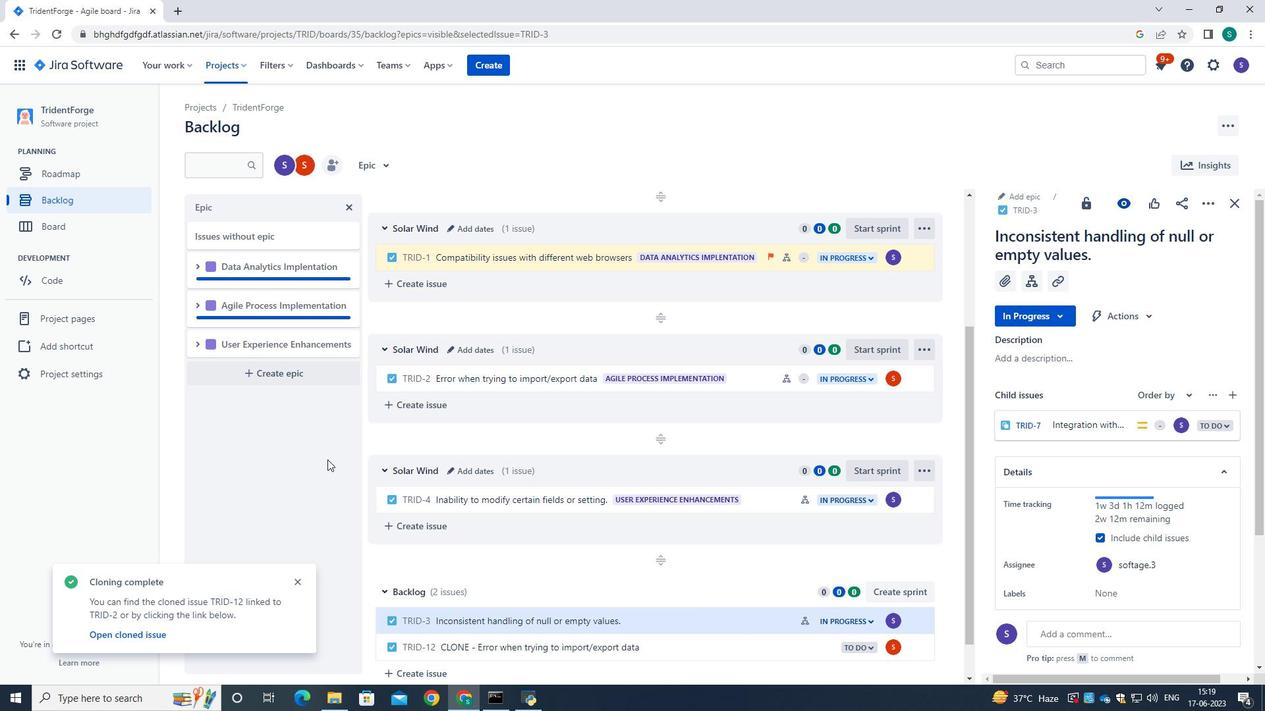 
